 Task: Look for space in Pobé, Benin from 5th July, 2023 to 11th July, 2023 for 2 adults in price range Rs.8000 to Rs.16000. Place can be entire place with 2 bedrooms having 2 beds and 1 bathroom. Property type can be flat. Booking option can be shelf check-in. Required host language is English.
Action: Mouse moved to (697, 121)
Screenshot: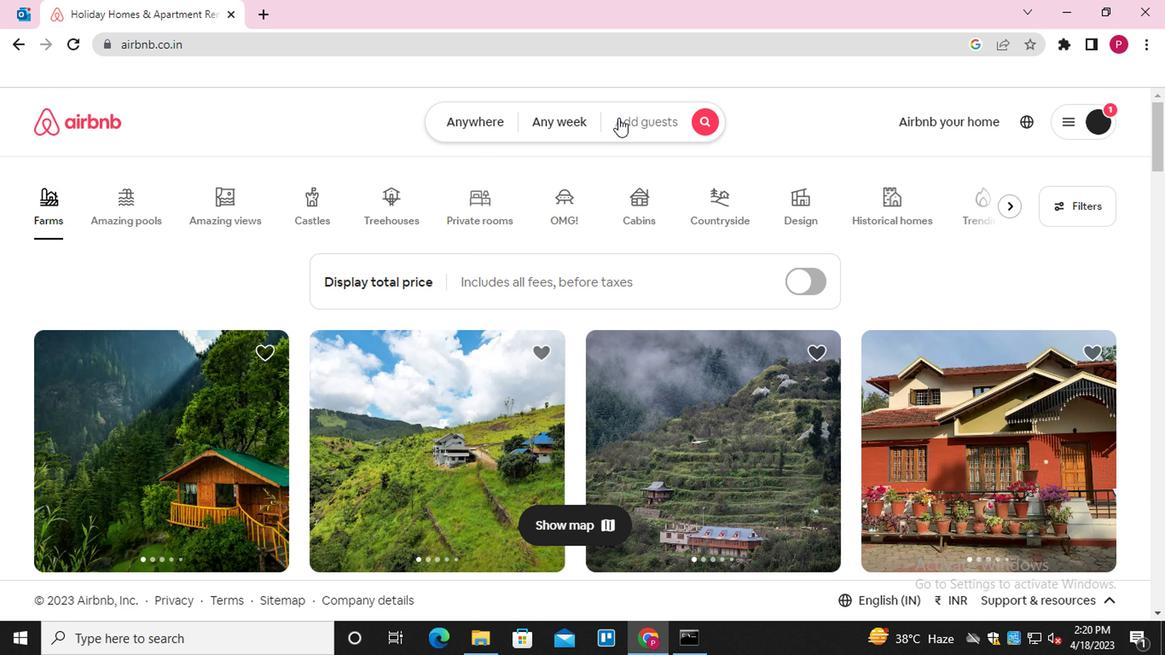 
Action: Mouse pressed left at (697, 121)
Screenshot: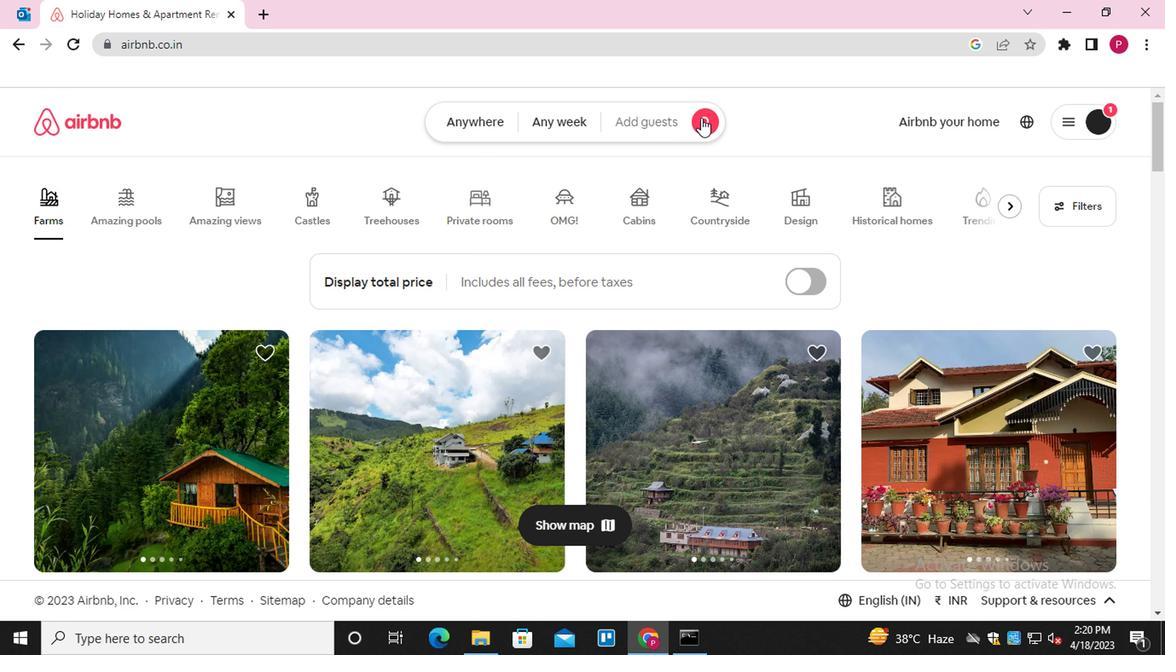 
Action: Mouse moved to (401, 189)
Screenshot: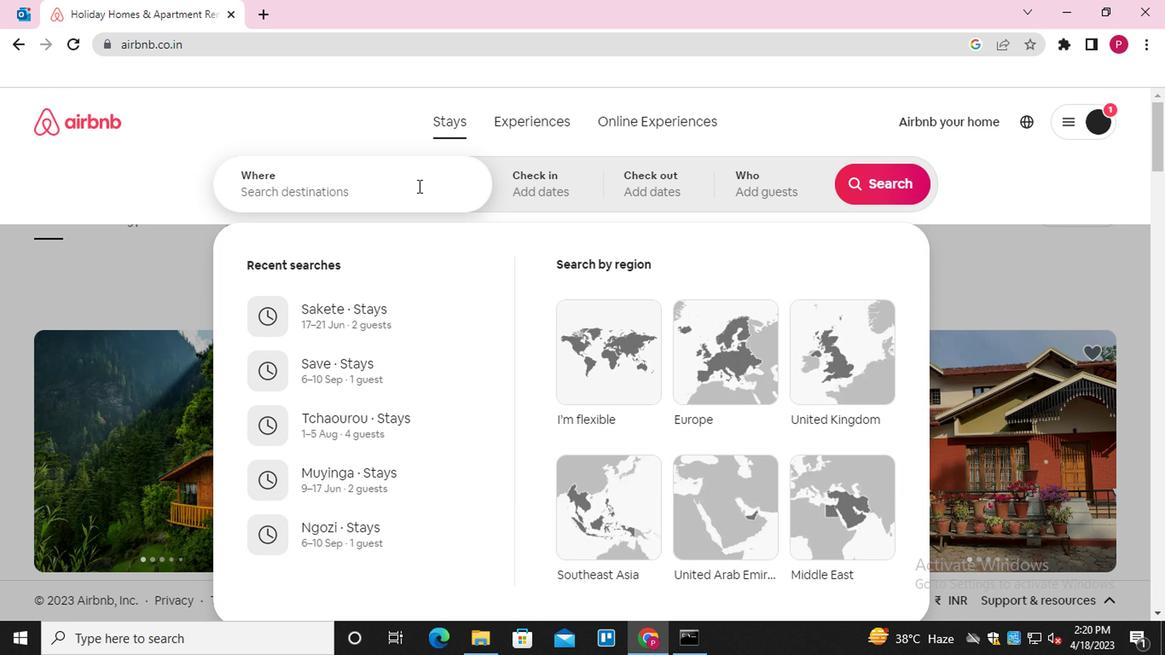 
Action: Mouse pressed left at (401, 189)
Screenshot: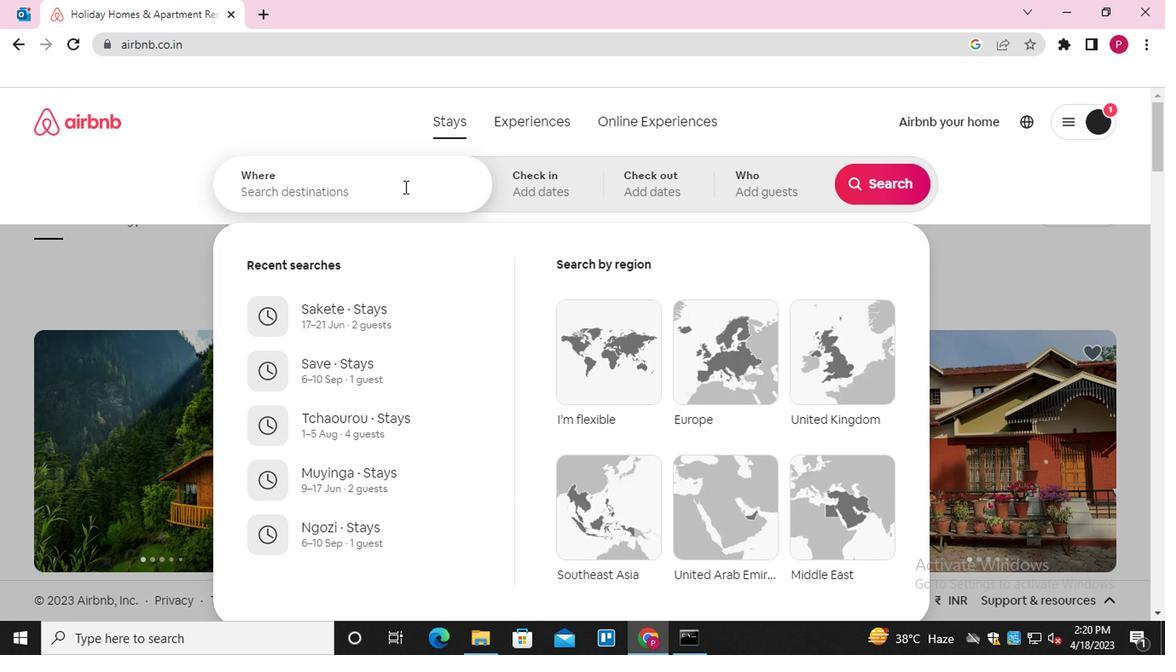 
Action: Mouse moved to (397, 189)
Screenshot: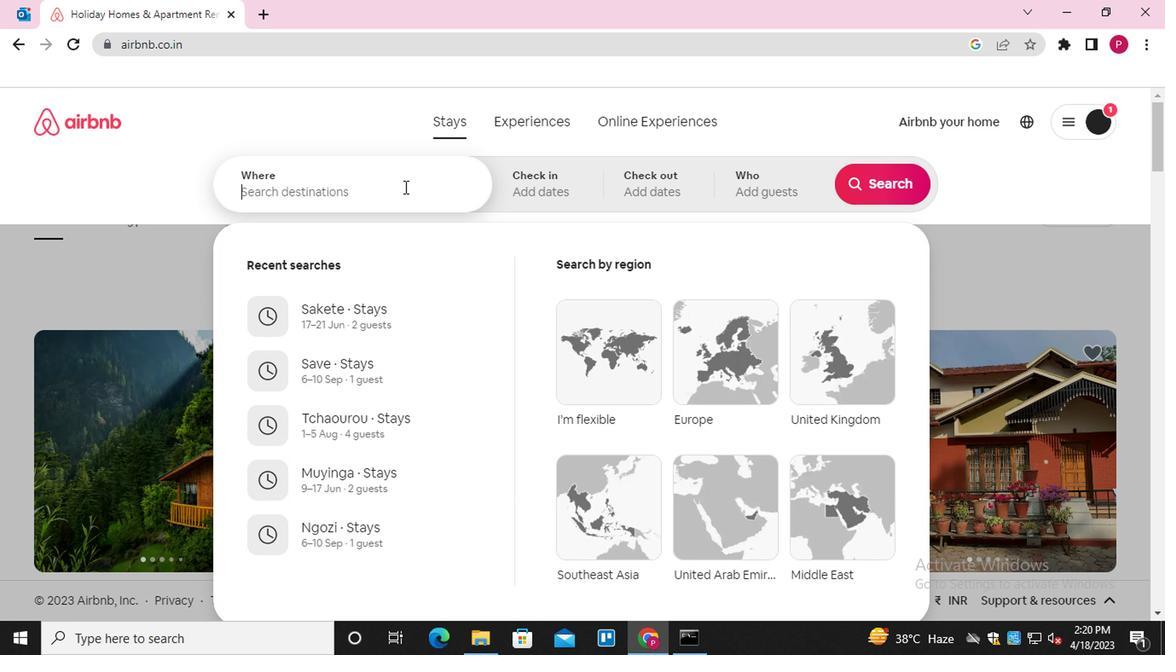 
Action: Key pressed <Key.shift>POBE
Screenshot: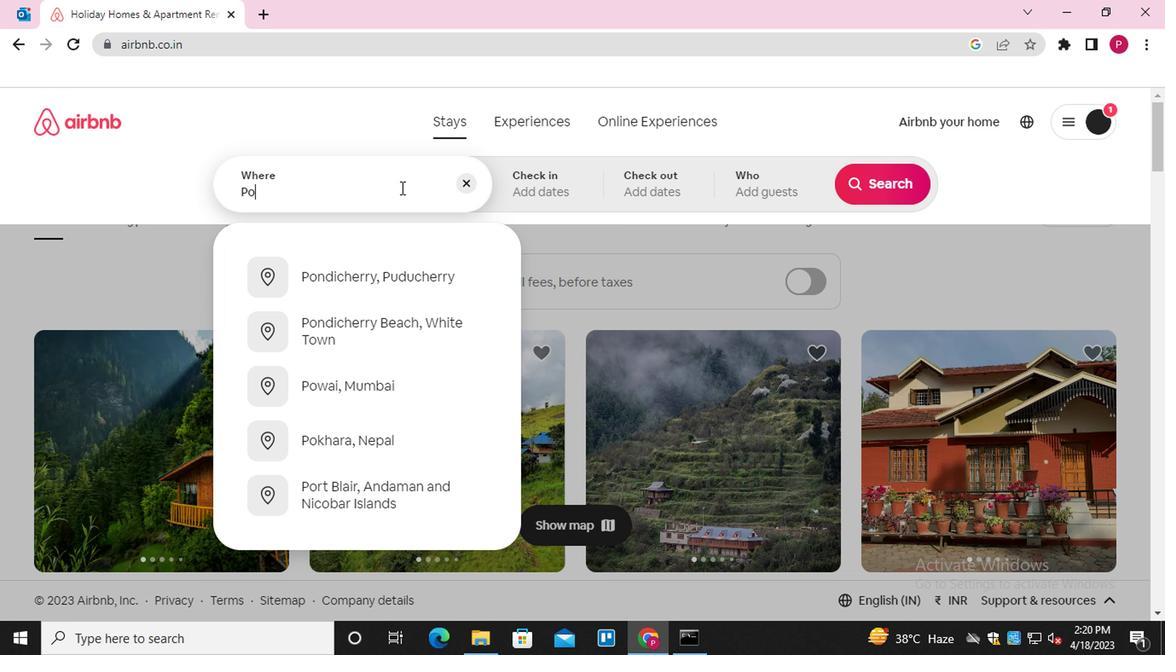 
Action: Mouse moved to (375, 378)
Screenshot: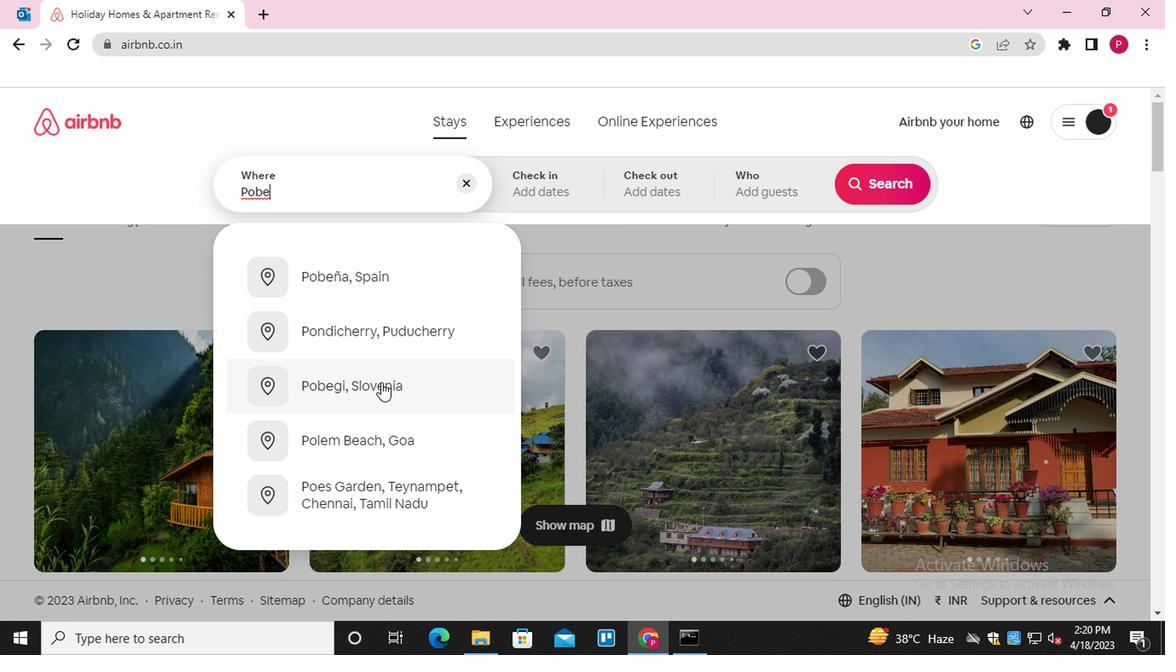 
Action: Key pressed ,<Key.shift>BE
Screenshot: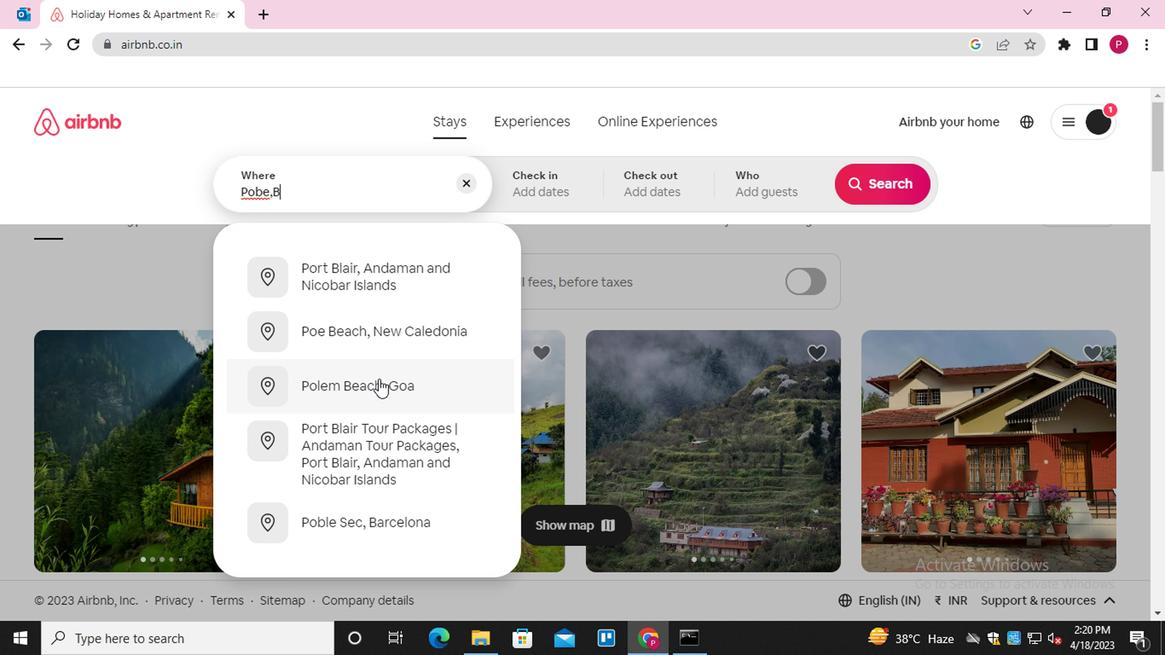 
Action: Mouse moved to (401, 384)
Screenshot: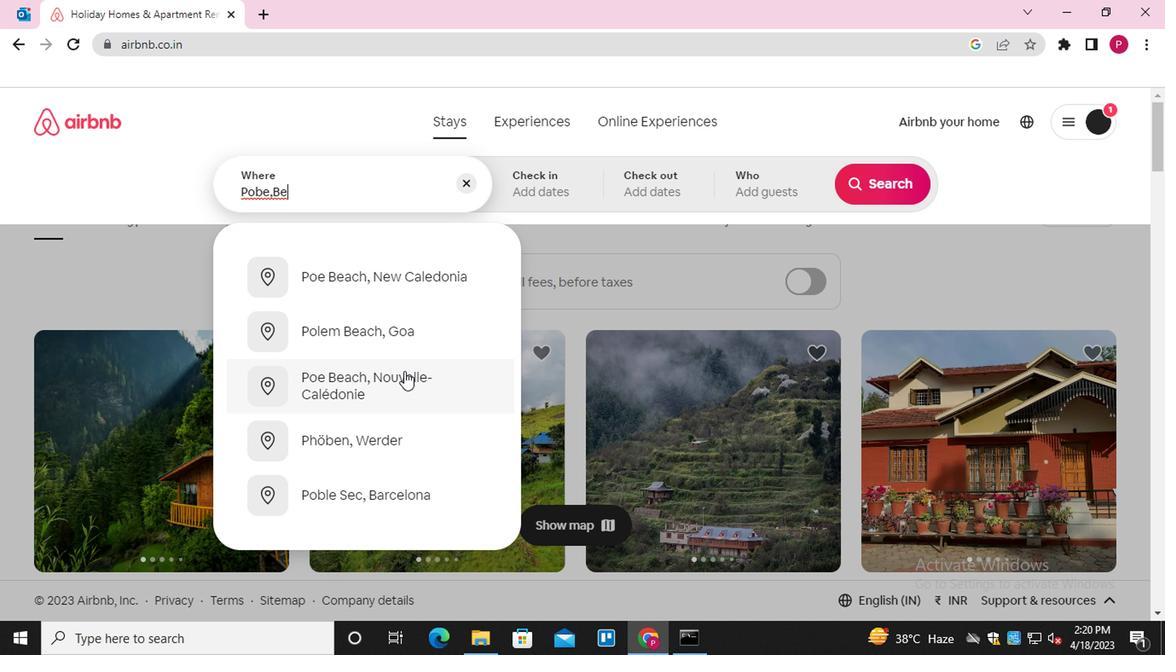 
Action: Key pressed NIN
Screenshot: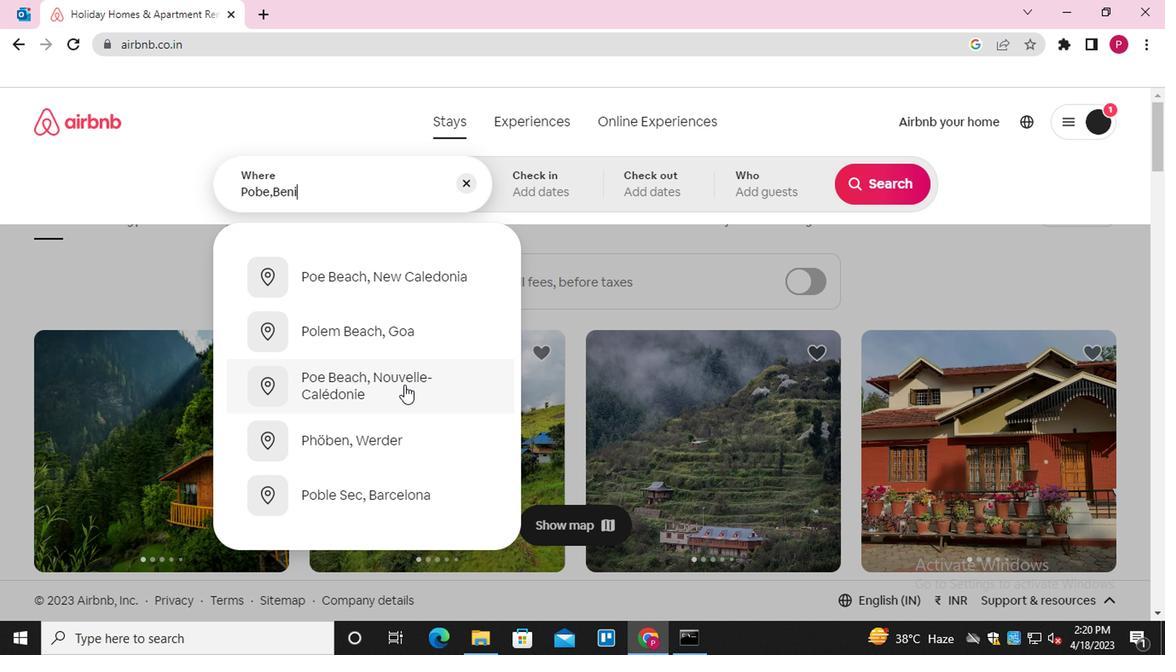 
Action: Mouse moved to (409, 285)
Screenshot: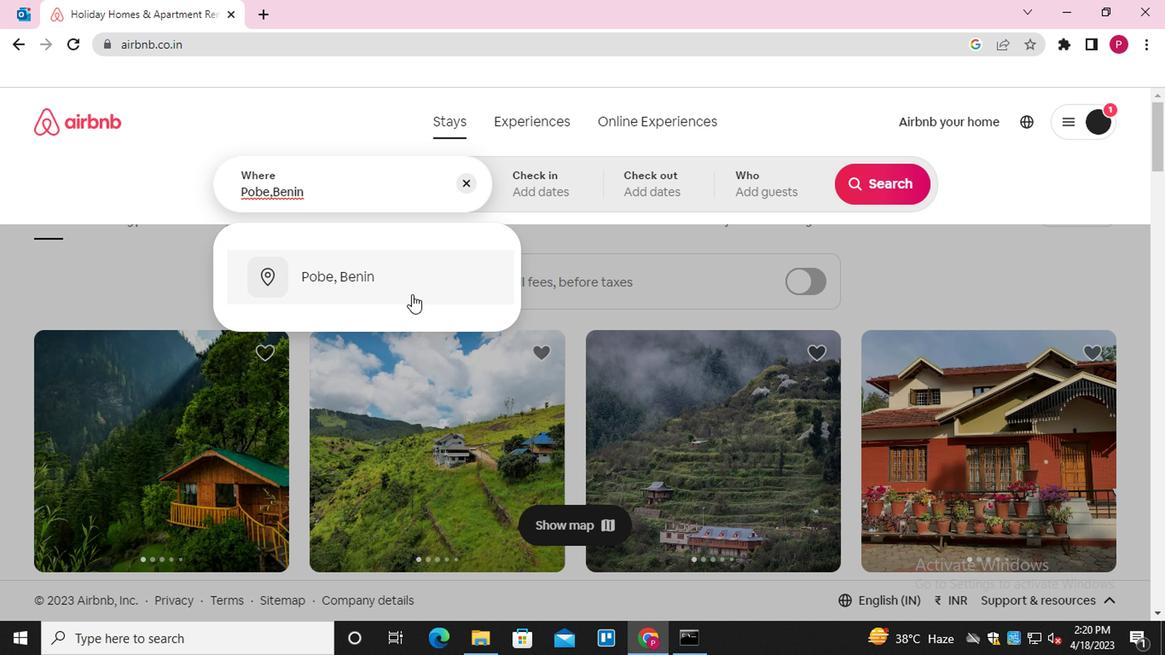 
Action: Mouse pressed left at (409, 285)
Screenshot: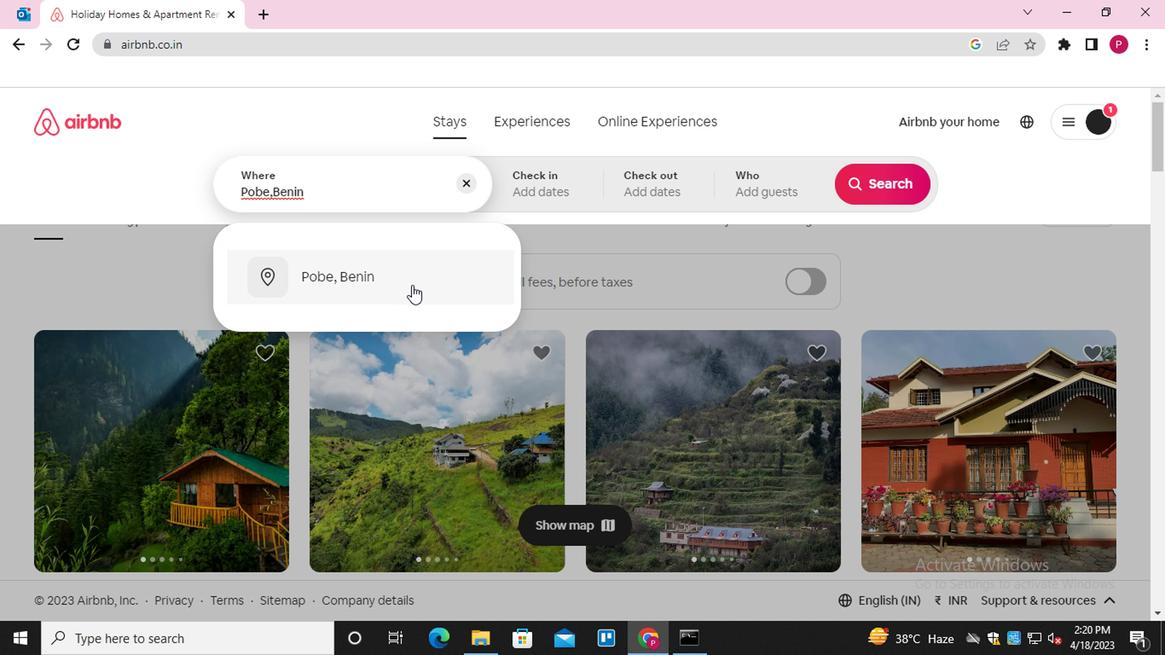 
Action: Mouse moved to (855, 322)
Screenshot: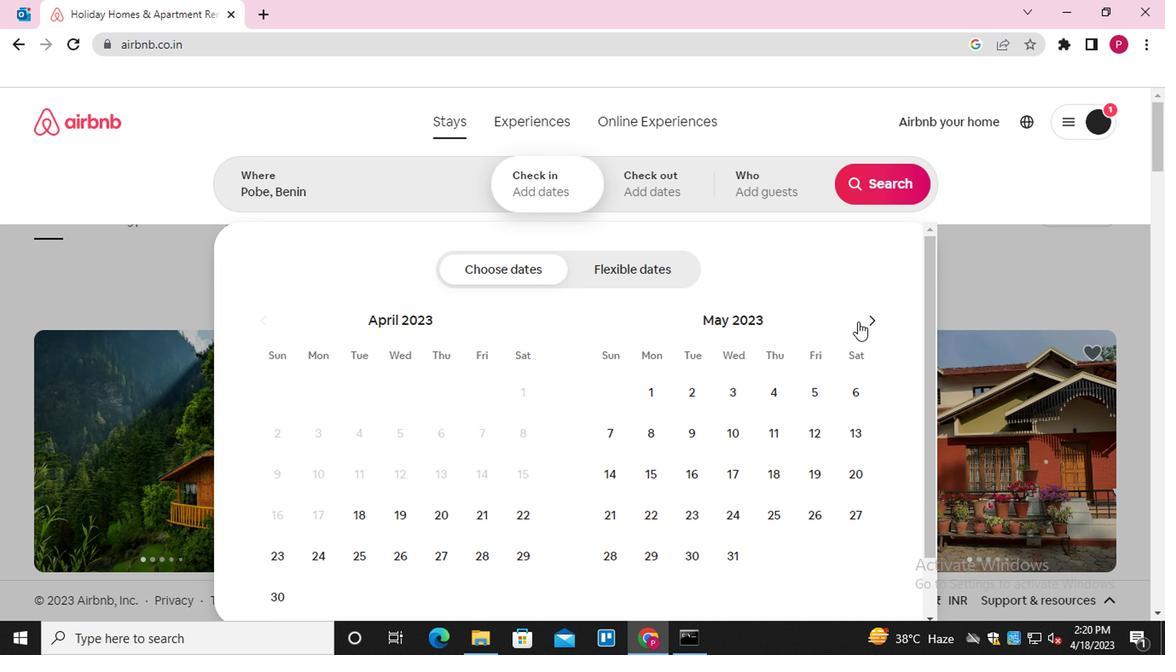 
Action: Mouse pressed left at (855, 322)
Screenshot: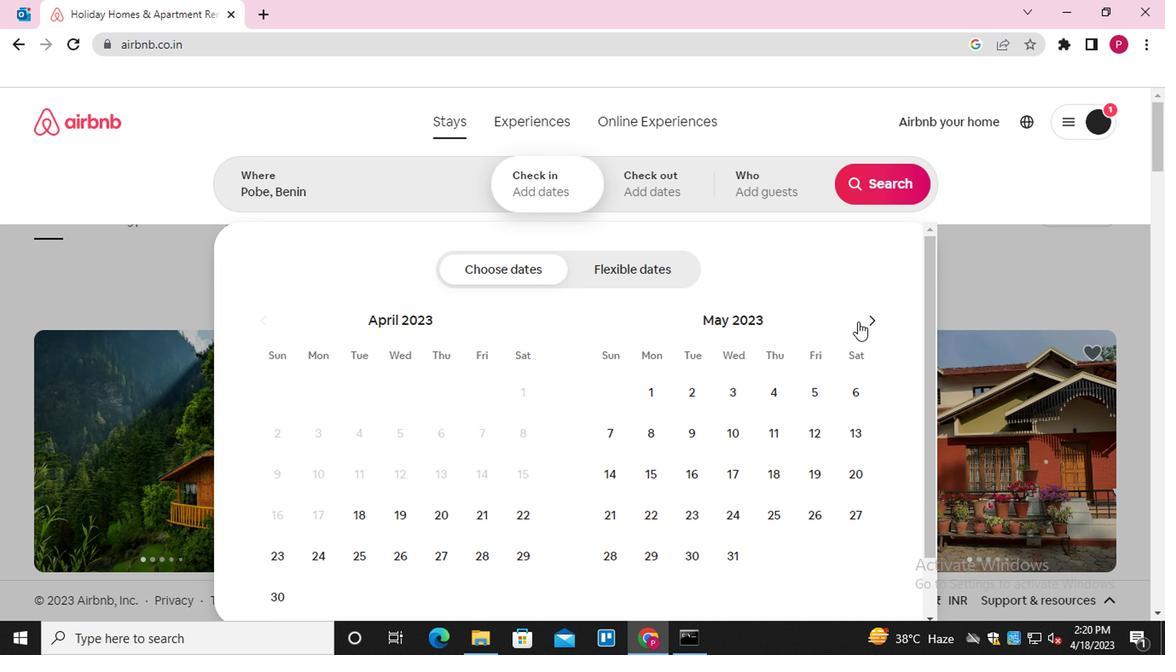 
Action: Mouse moved to (865, 322)
Screenshot: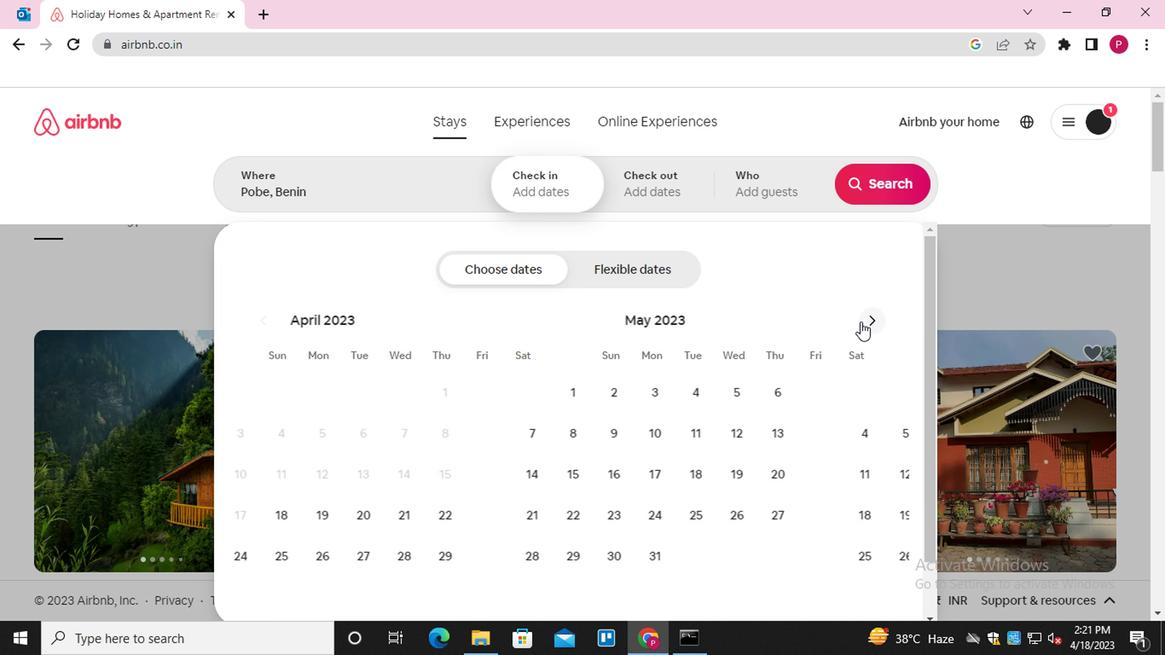 
Action: Mouse pressed left at (865, 322)
Screenshot: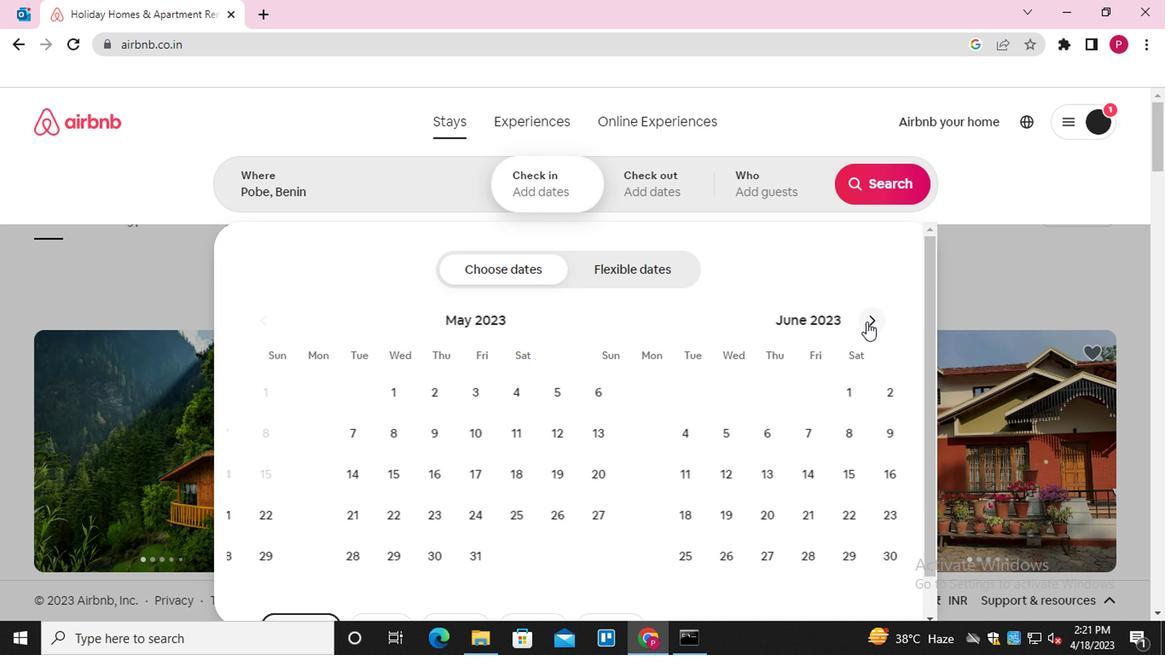 
Action: Mouse moved to (737, 433)
Screenshot: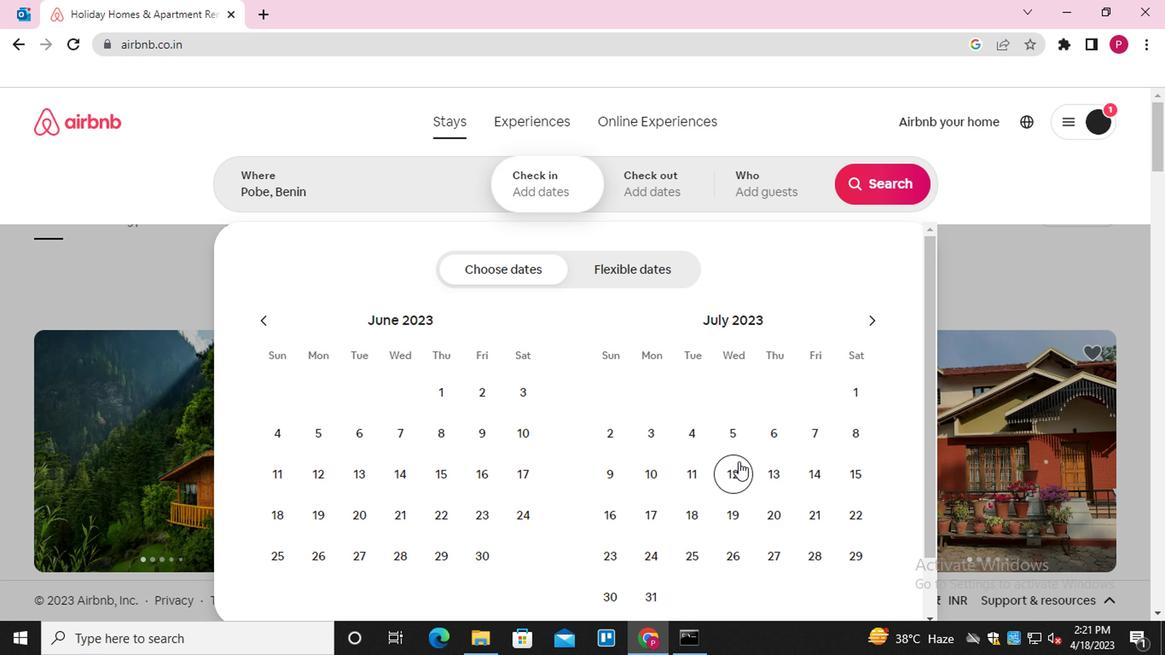 
Action: Mouse pressed left at (737, 433)
Screenshot: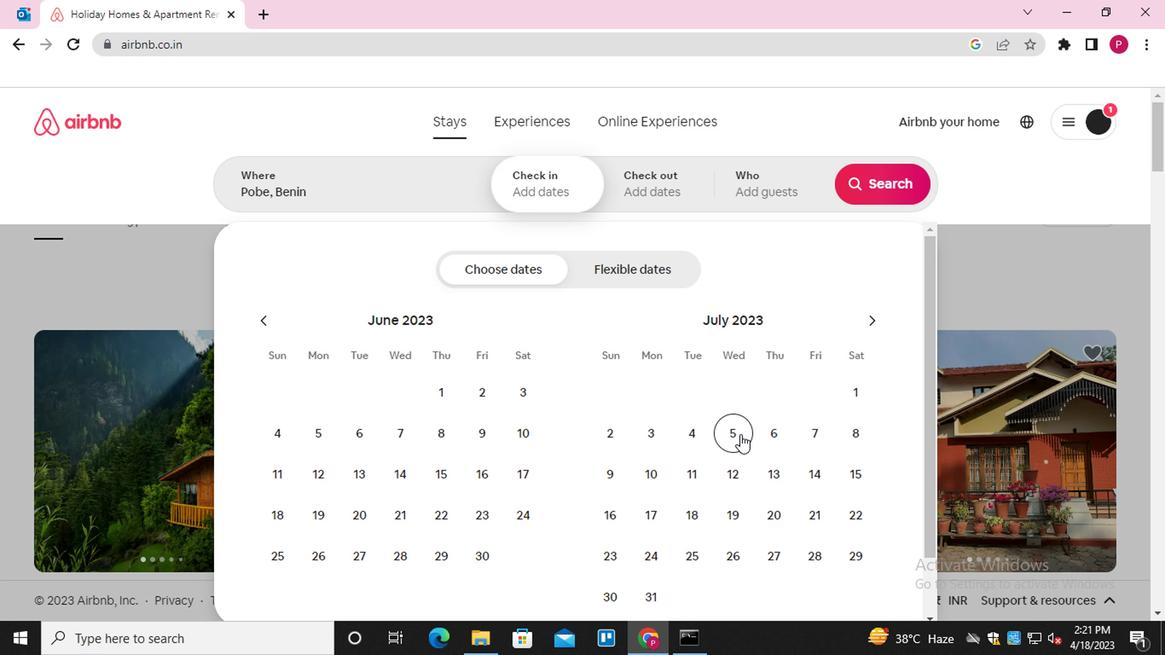 
Action: Mouse moved to (698, 469)
Screenshot: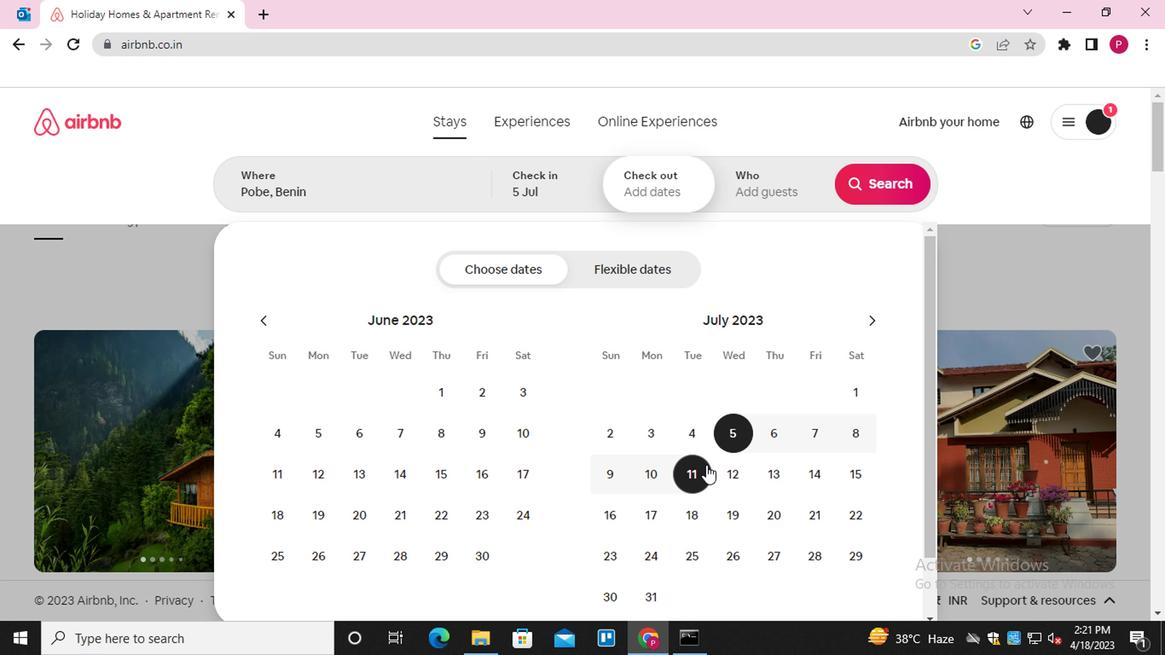 
Action: Mouse pressed left at (698, 469)
Screenshot: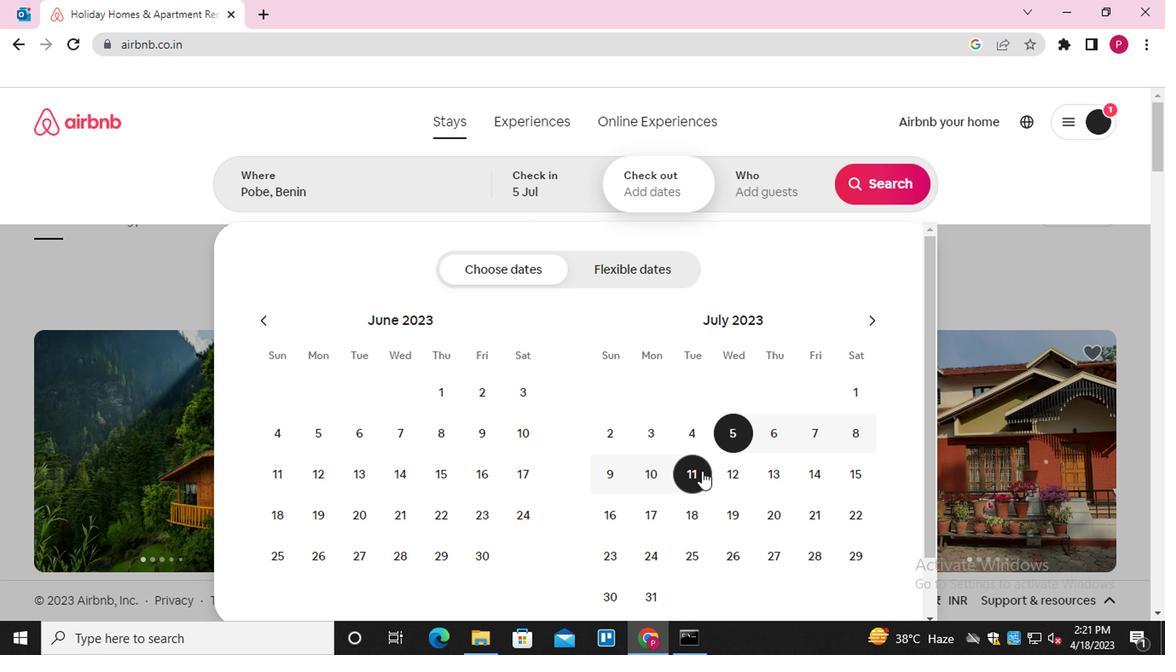 
Action: Mouse moved to (756, 194)
Screenshot: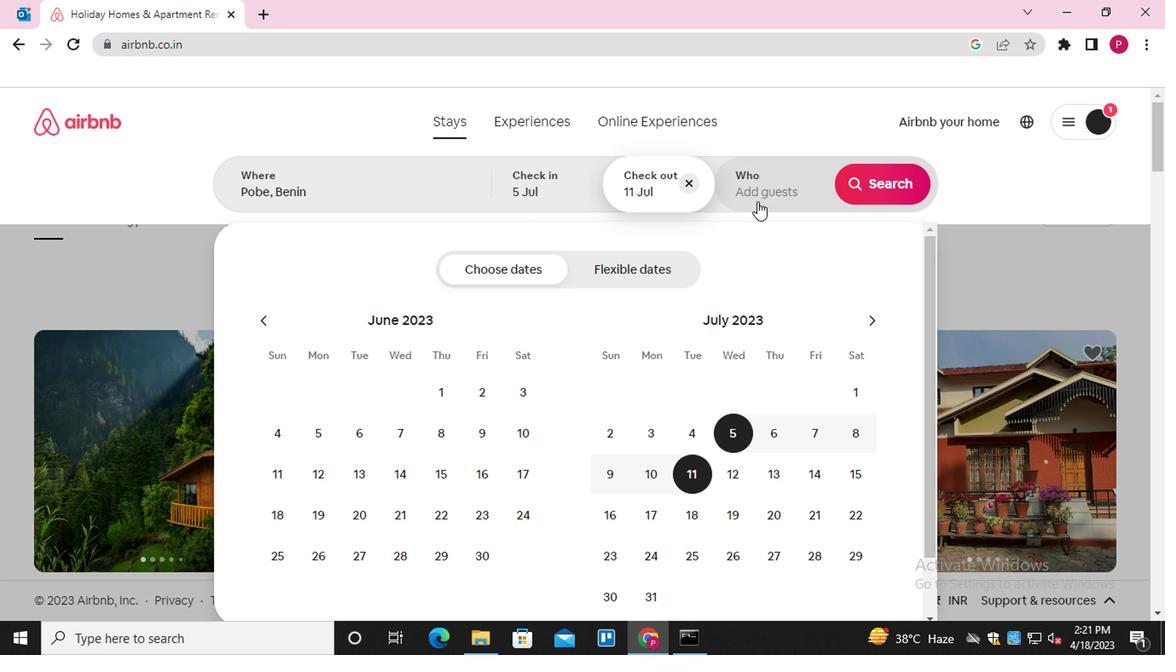 
Action: Mouse pressed left at (756, 194)
Screenshot: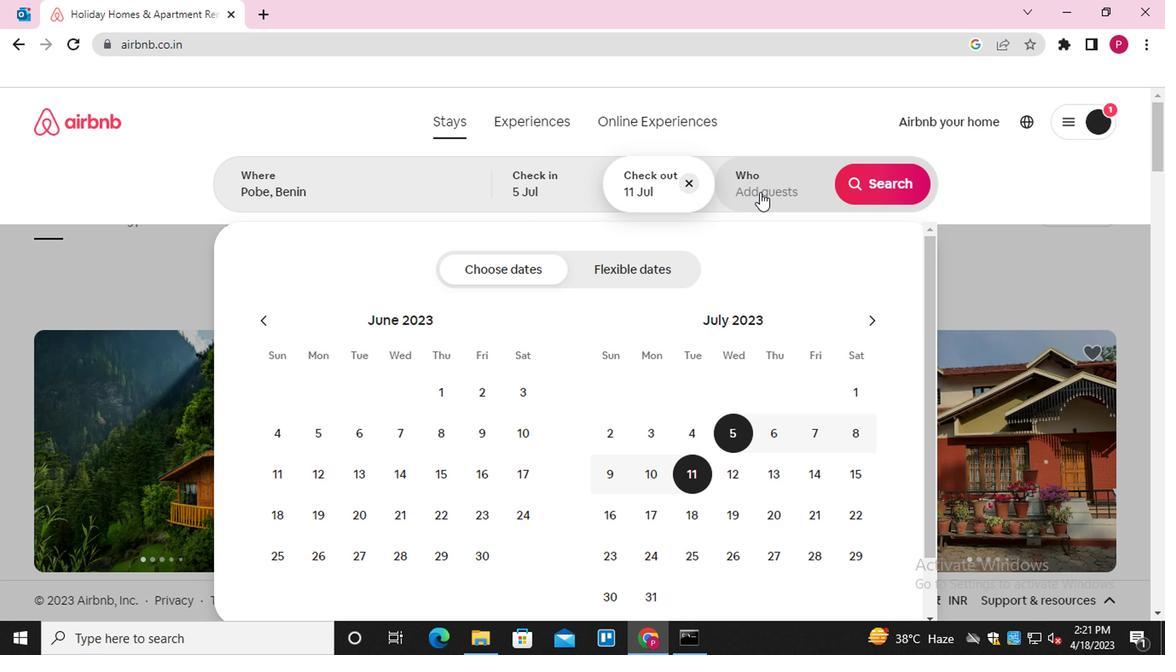 
Action: Mouse moved to (883, 272)
Screenshot: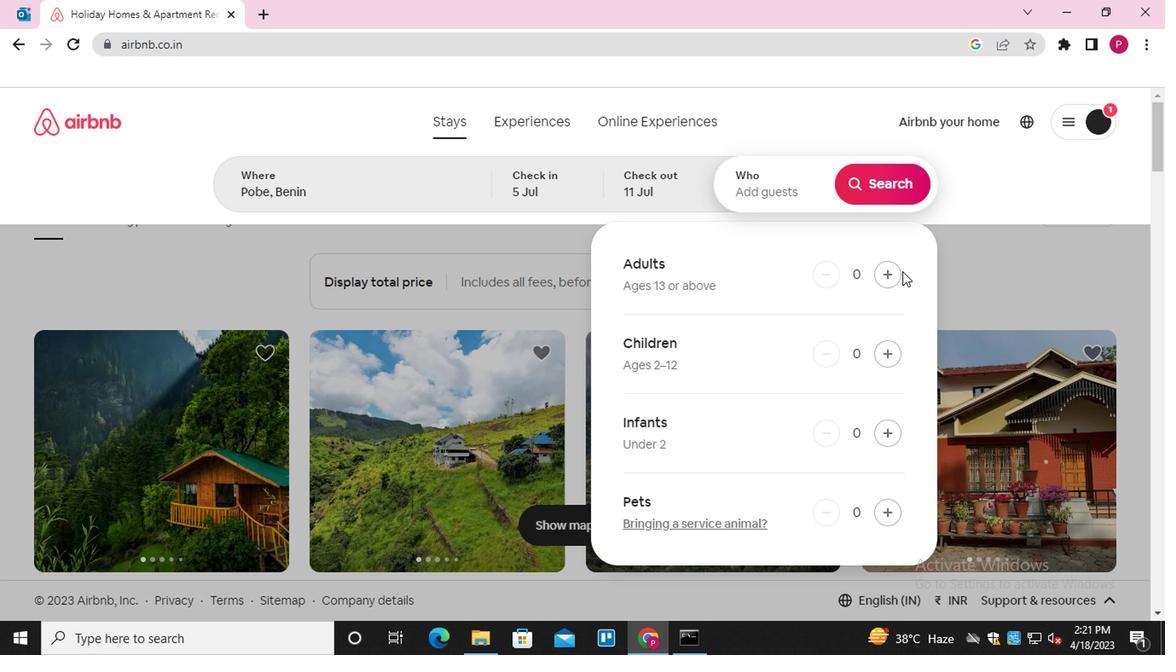 
Action: Mouse pressed left at (883, 272)
Screenshot: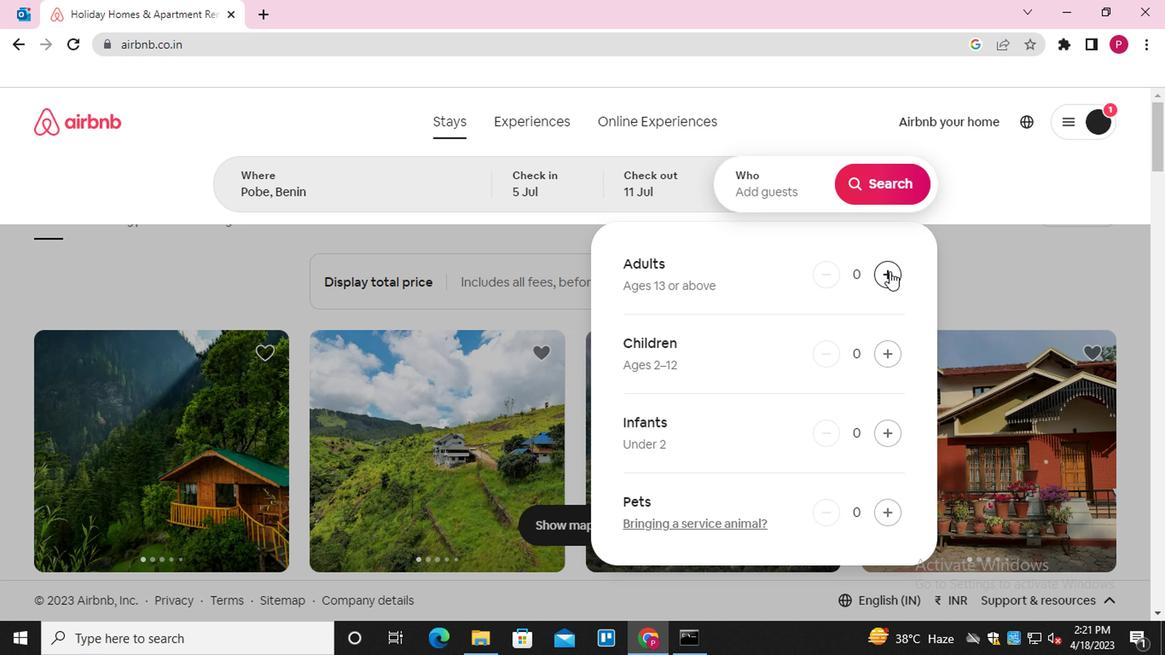 
Action: Mouse pressed left at (883, 272)
Screenshot: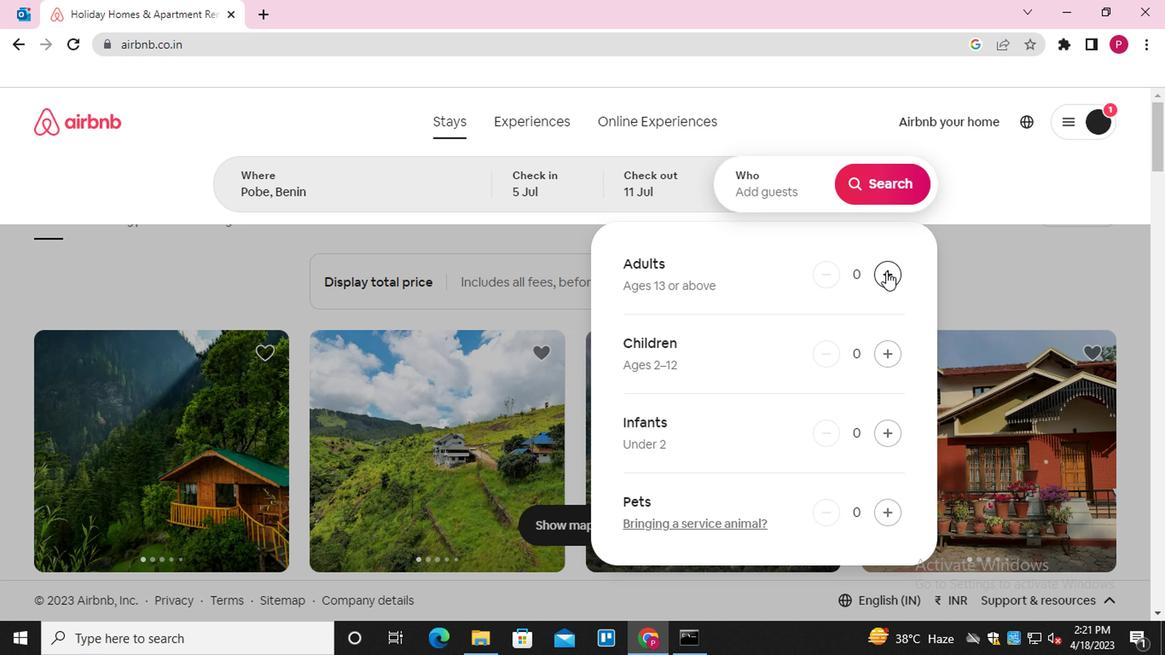 
Action: Mouse moved to (870, 195)
Screenshot: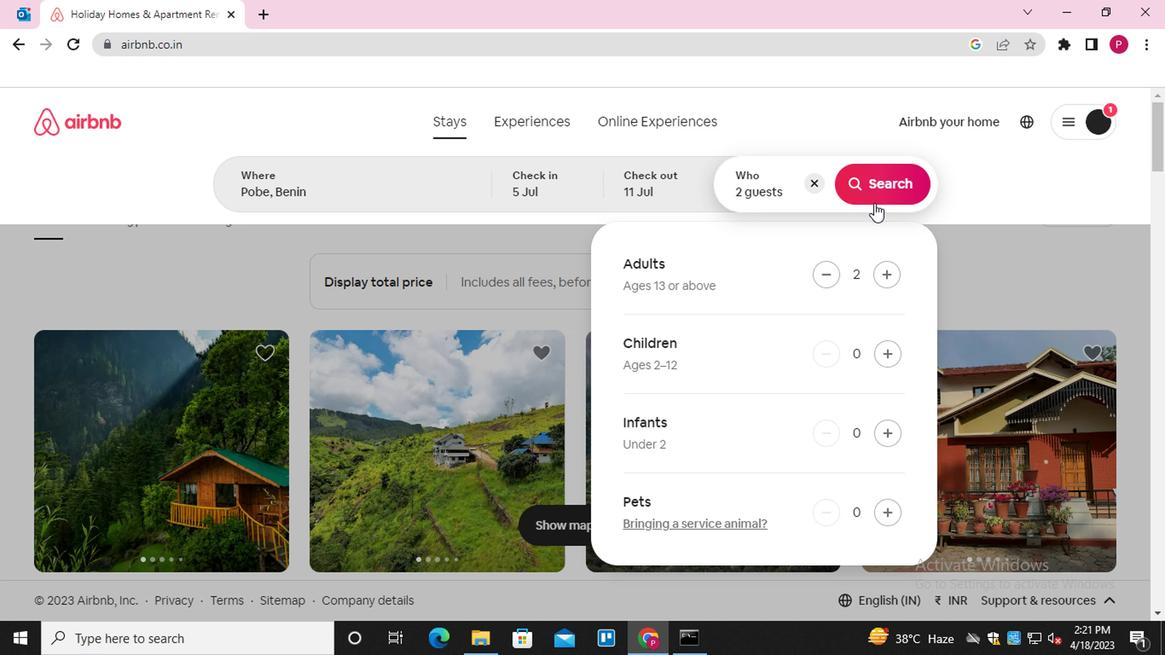 
Action: Mouse pressed left at (870, 195)
Screenshot: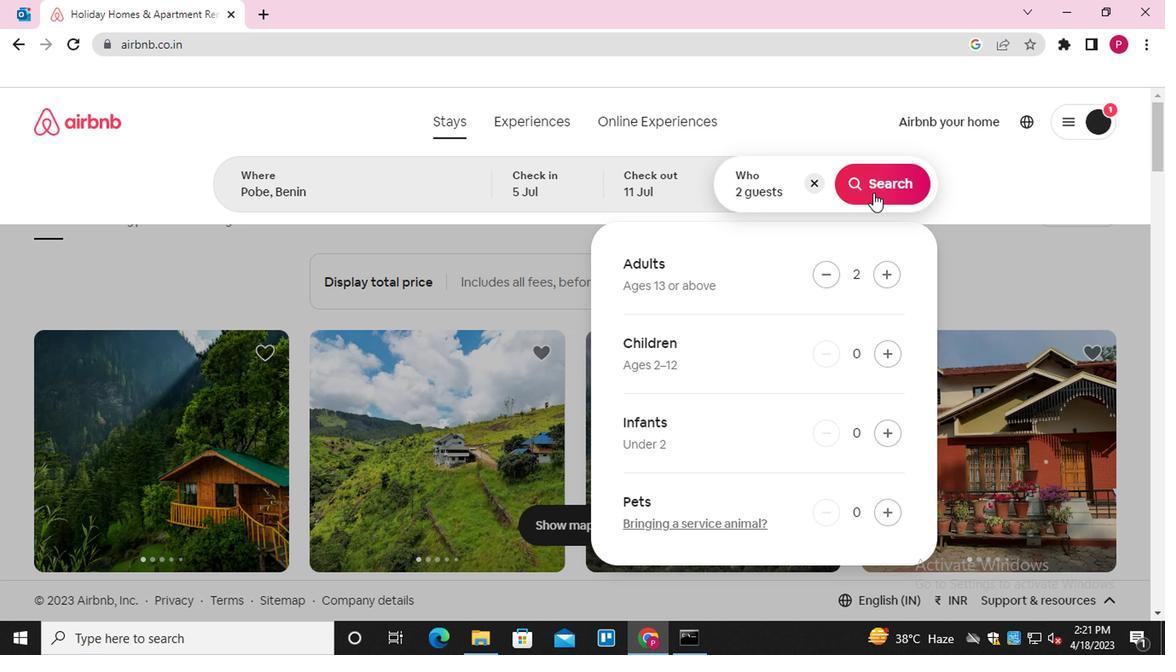 
Action: Mouse moved to (1062, 203)
Screenshot: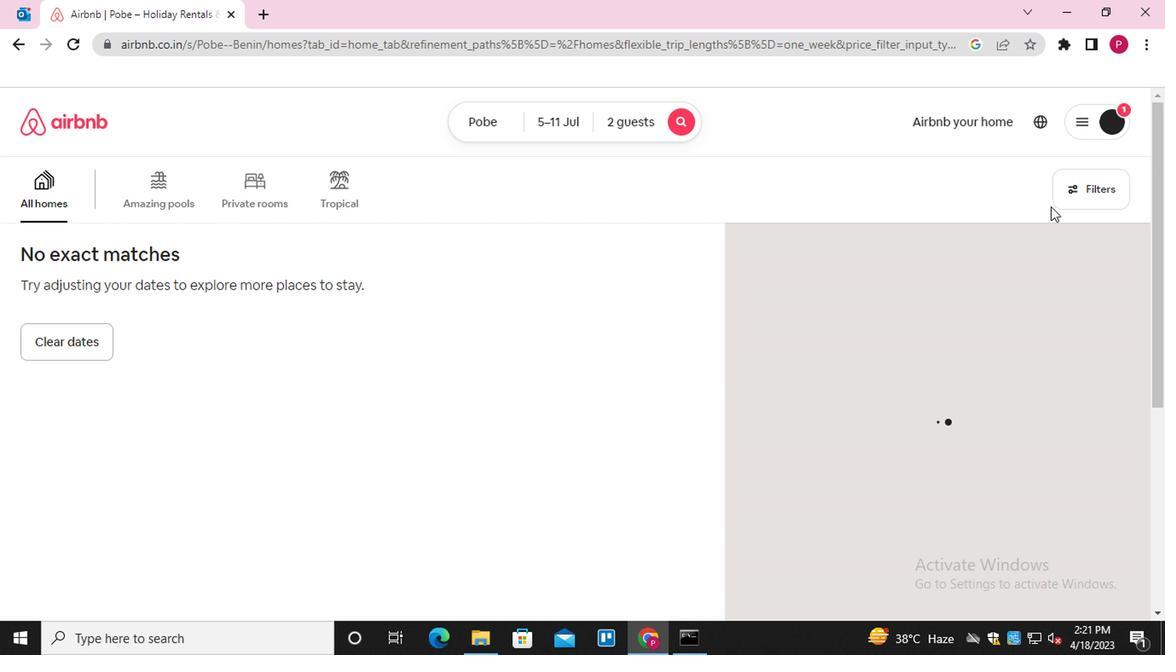 
Action: Mouse pressed left at (1062, 203)
Screenshot: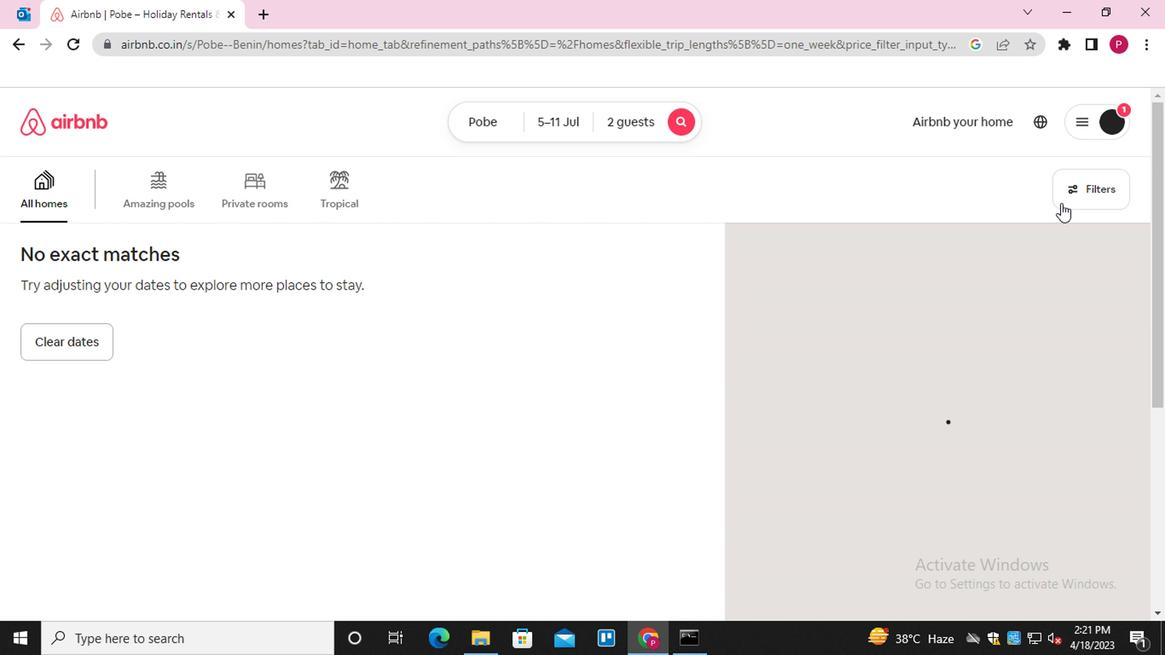 
Action: Mouse moved to (437, 288)
Screenshot: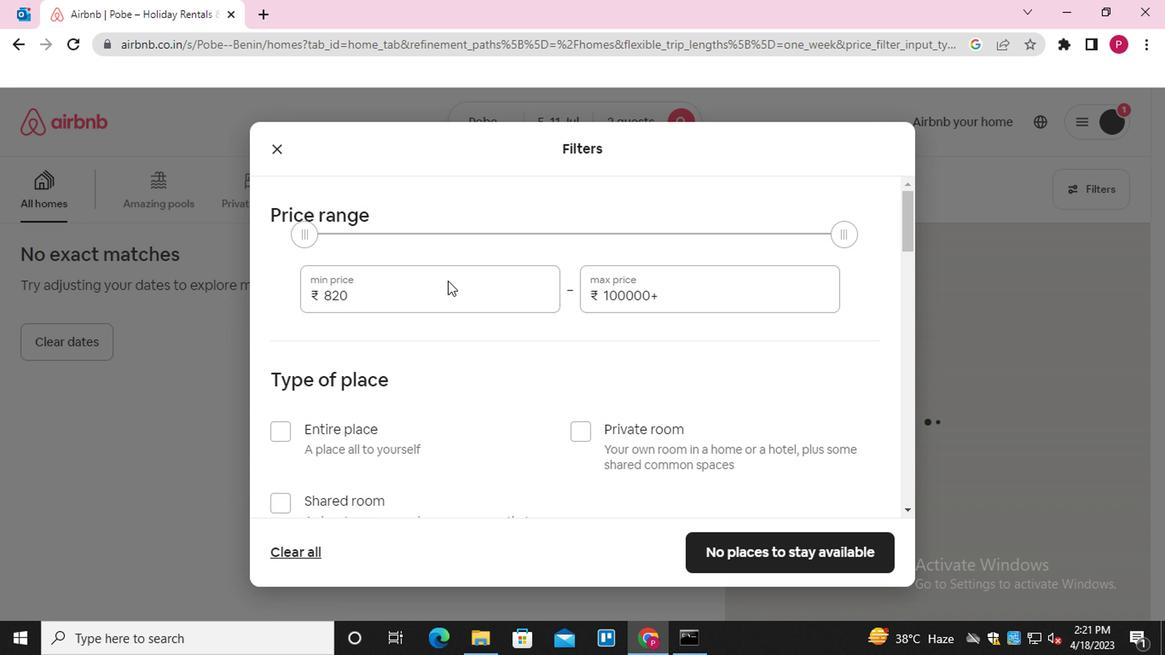 
Action: Mouse pressed left at (437, 288)
Screenshot: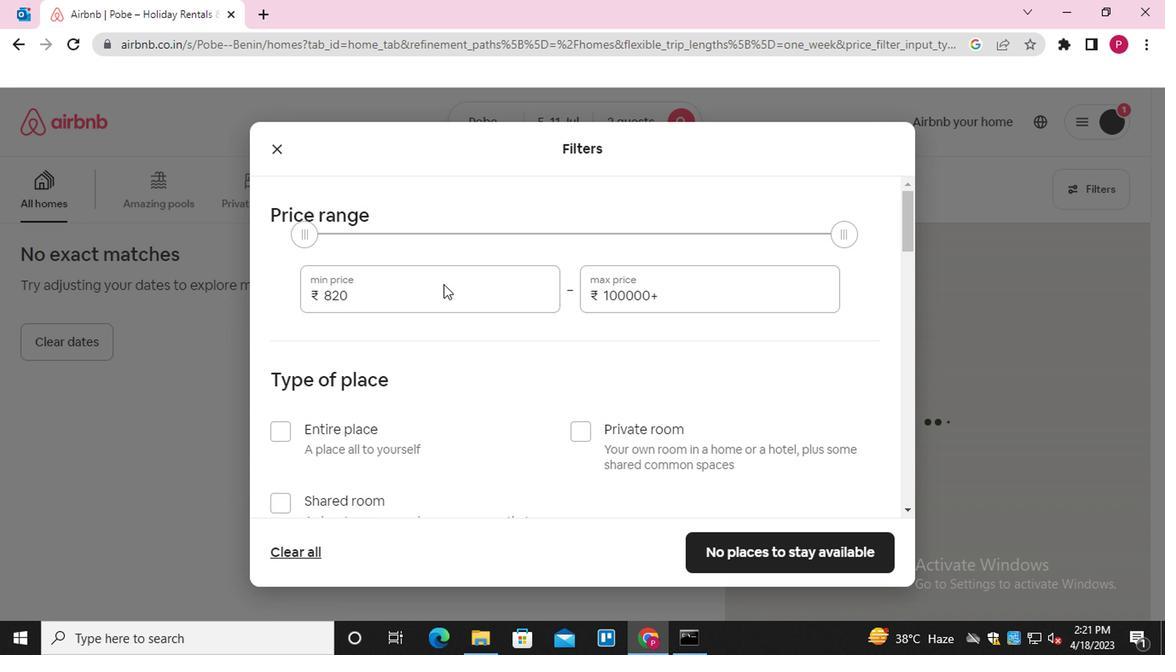 
Action: Mouse pressed left at (437, 288)
Screenshot: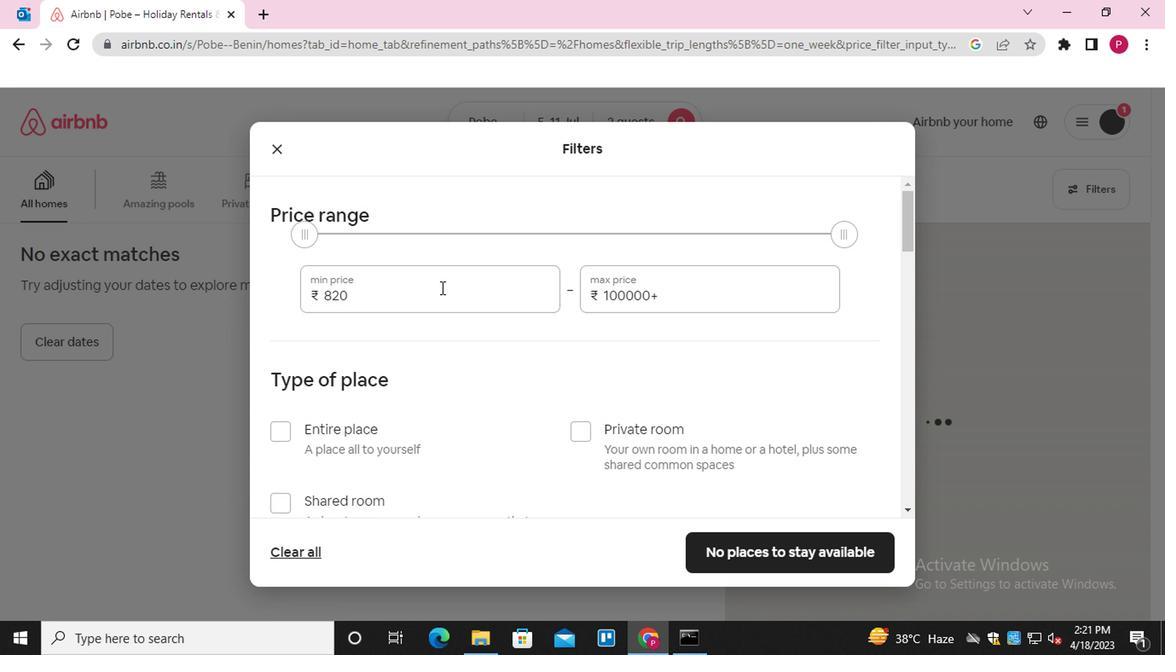 
Action: Key pressed 8000<Key.tab>1600<Key.backspace><Key.backspace><Key.backspace><Key.backspace><Key.backspace><Key.backspace><Key.backspace><Key.backspace><Key.backspace><Key.backspace>16000
Screenshot: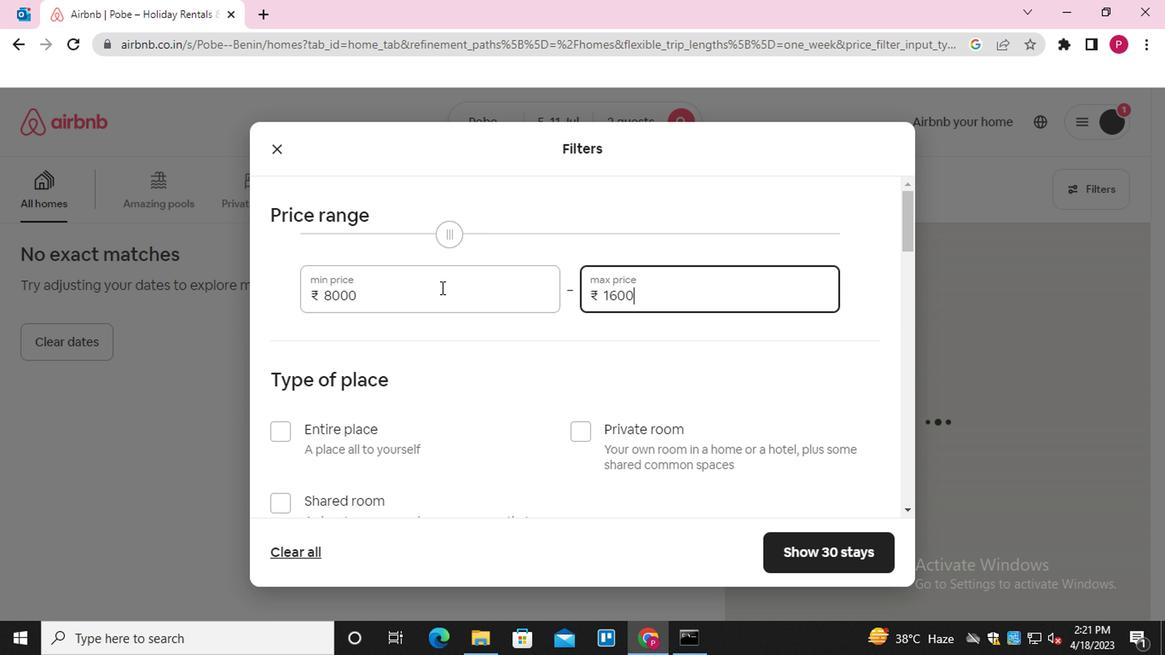 
Action: Mouse moved to (275, 429)
Screenshot: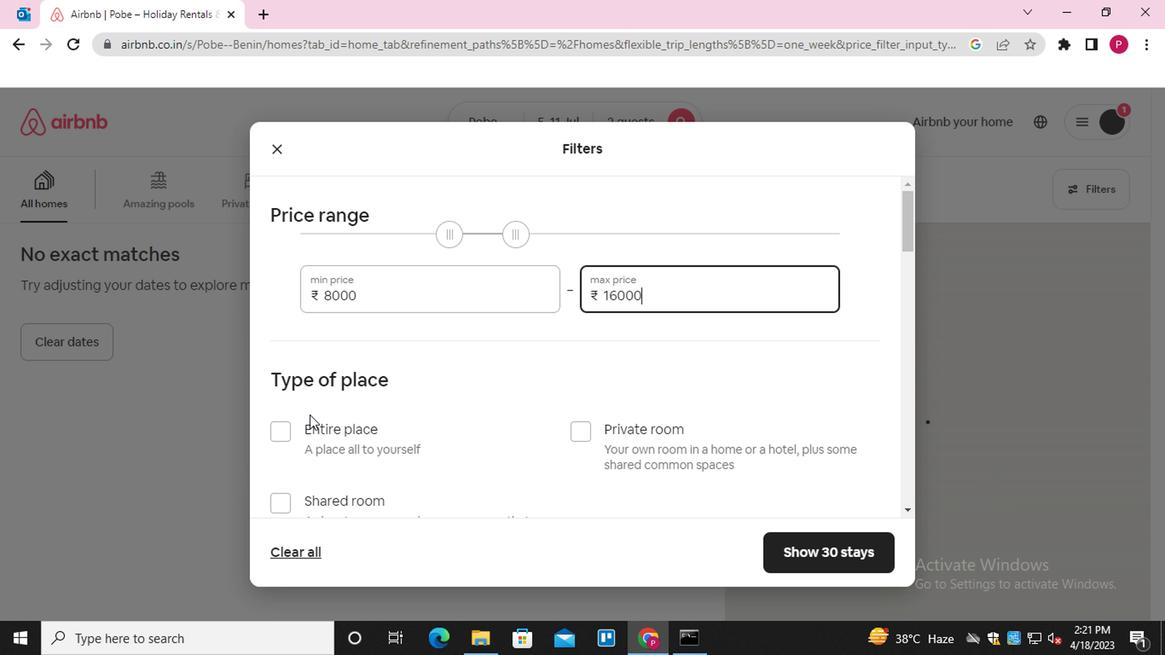 
Action: Mouse pressed left at (275, 429)
Screenshot: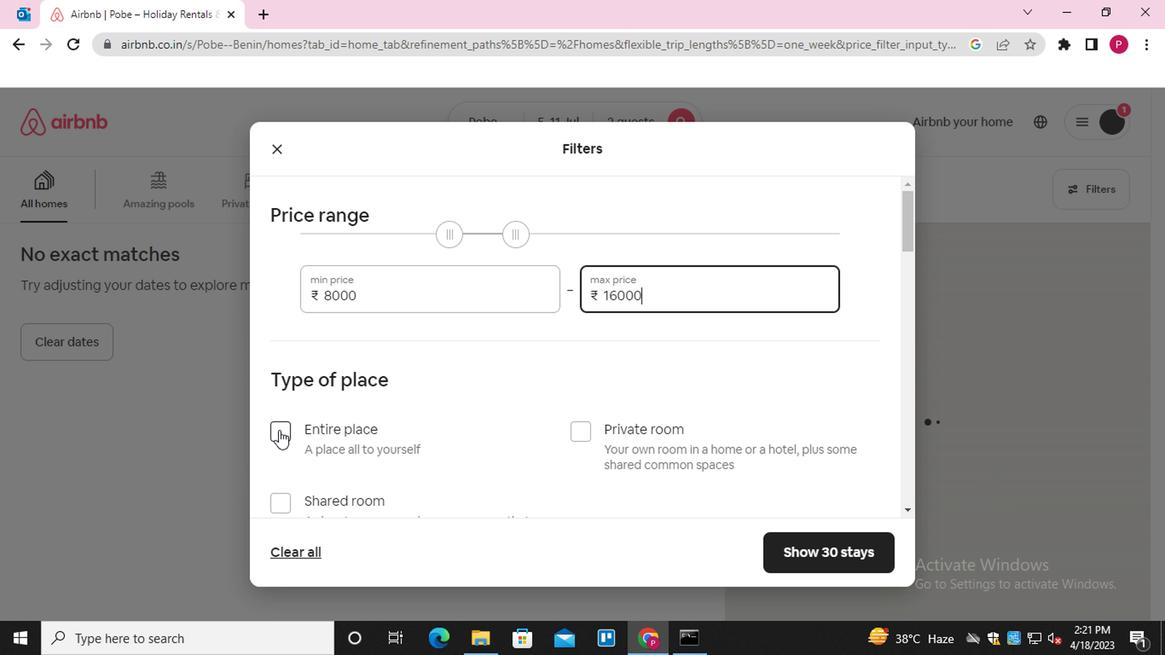 
Action: Mouse moved to (460, 418)
Screenshot: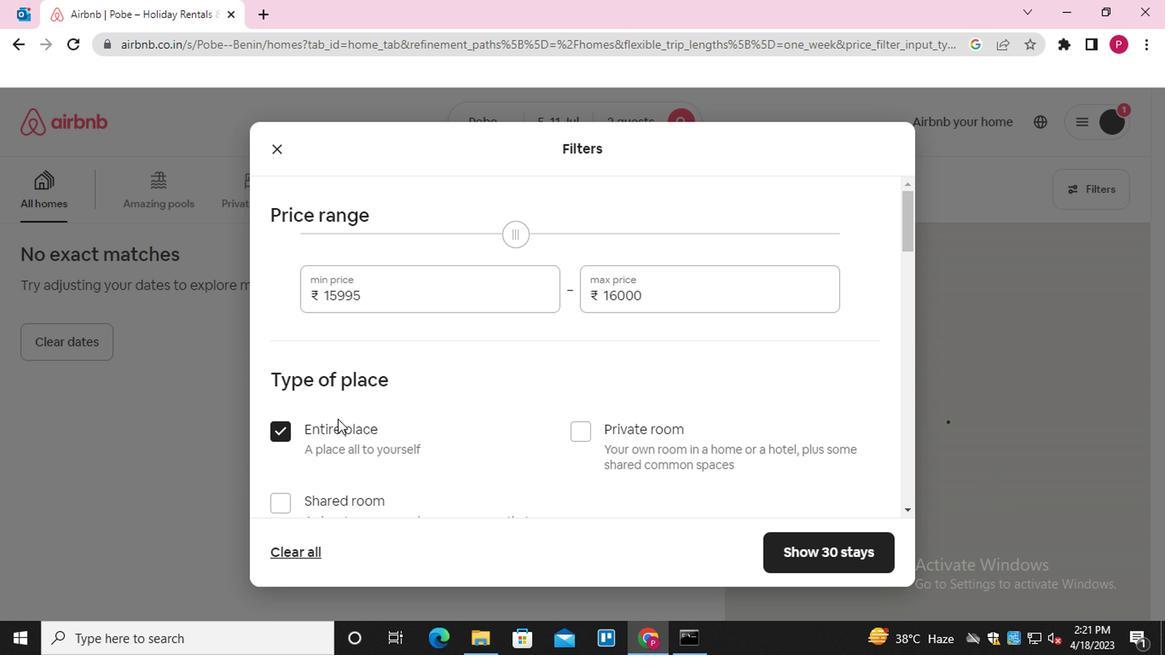 
Action: Mouse scrolled (460, 417) with delta (0, 0)
Screenshot: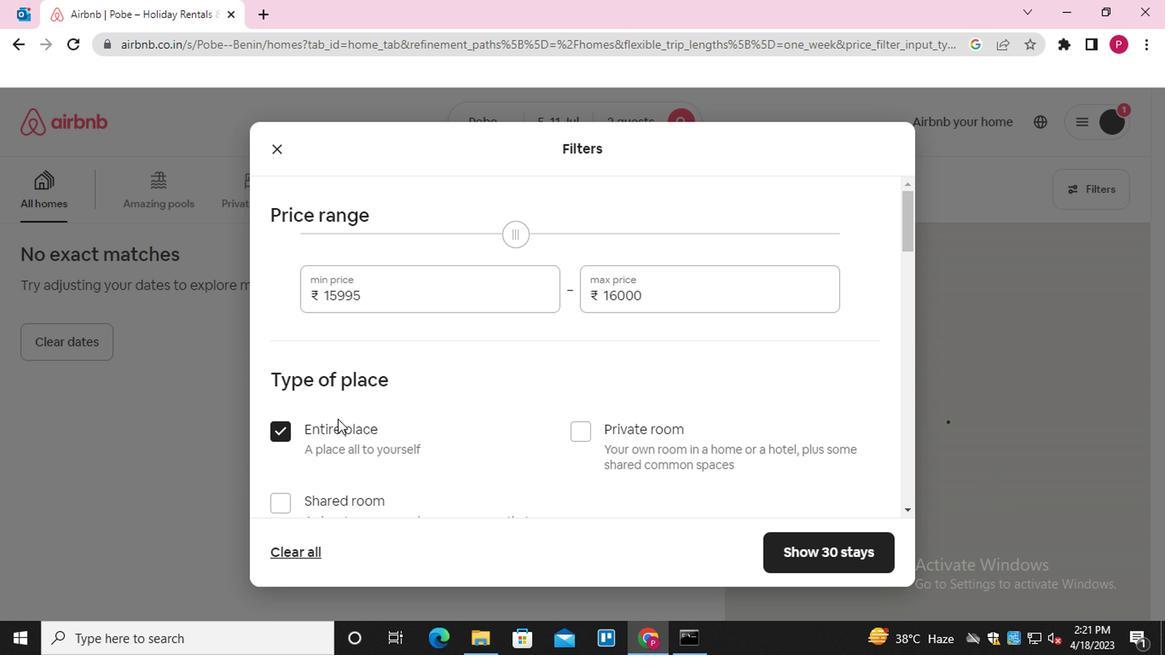 
Action: Mouse moved to (498, 415)
Screenshot: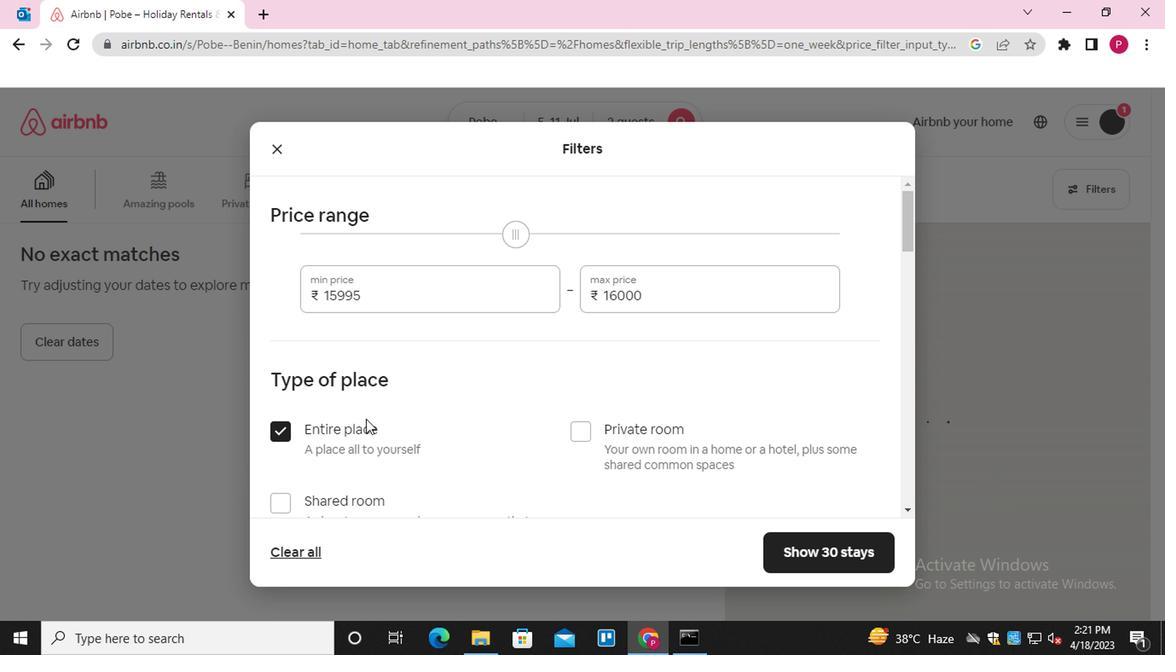 
Action: Mouse scrolled (498, 415) with delta (0, 0)
Screenshot: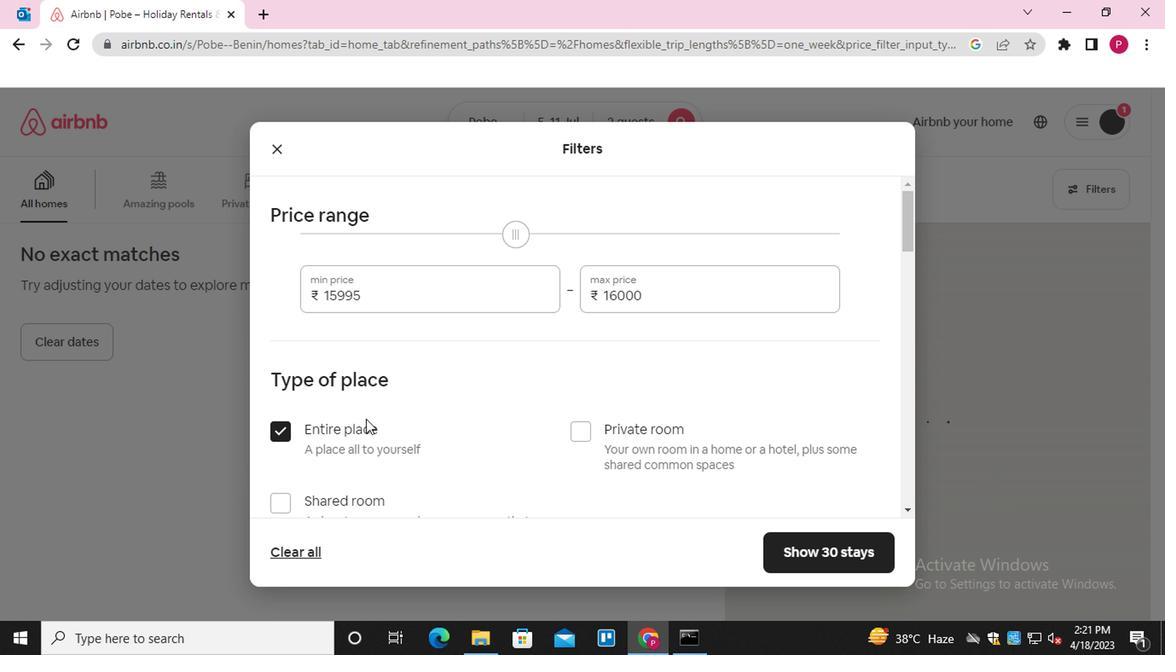 
Action: Mouse moved to (588, 364)
Screenshot: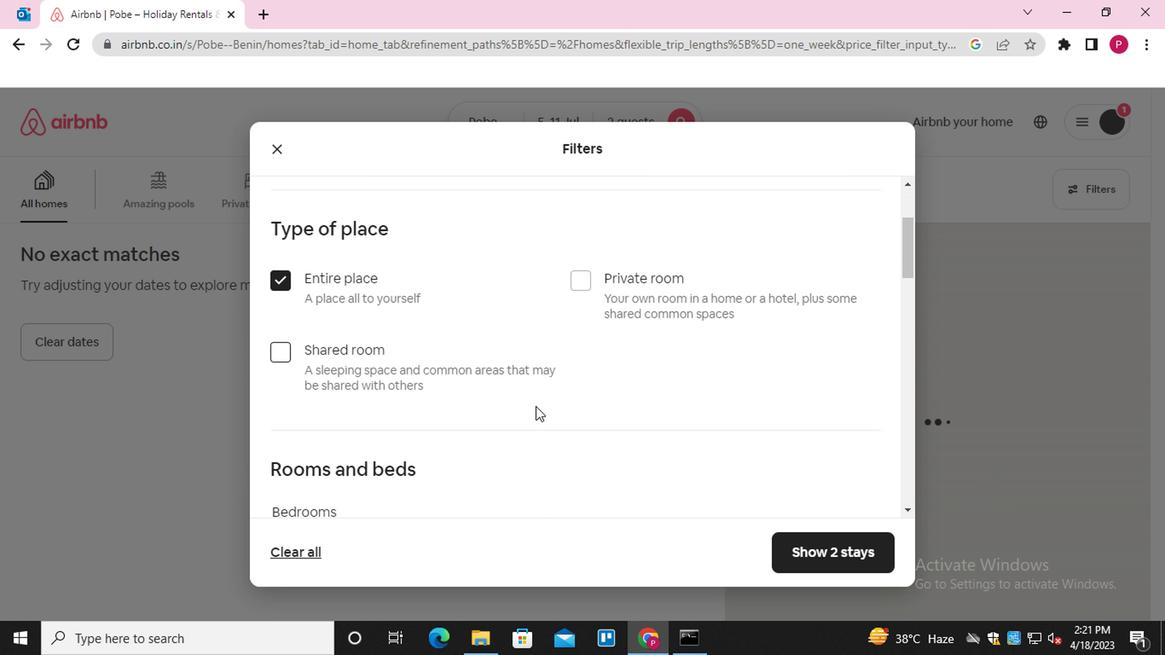
Action: Mouse scrolled (588, 363) with delta (0, 0)
Screenshot: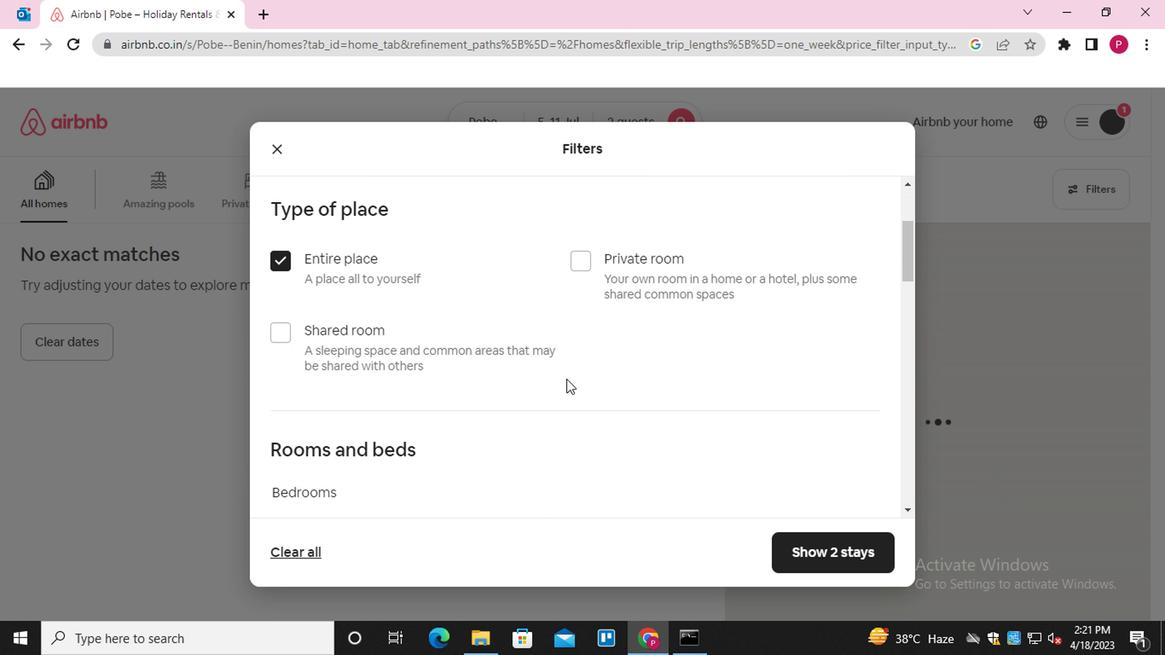 
Action: Mouse scrolled (588, 363) with delta (0, 0)
Screenshot: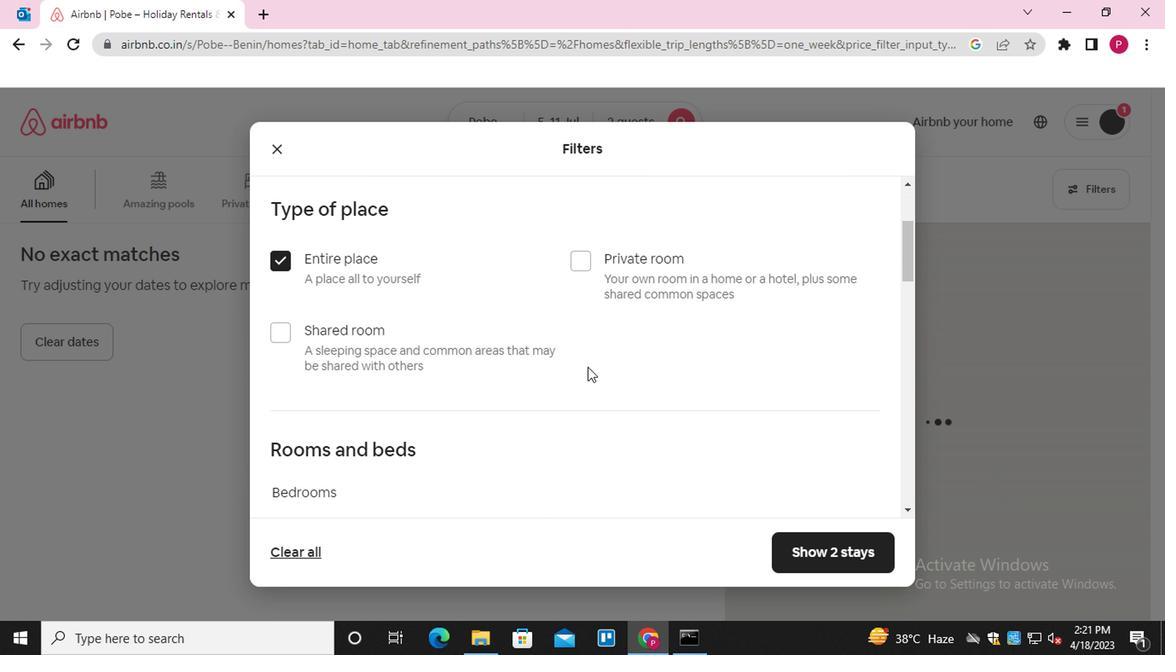 
Action: Mouse moved to (572, 364)
Screenshot: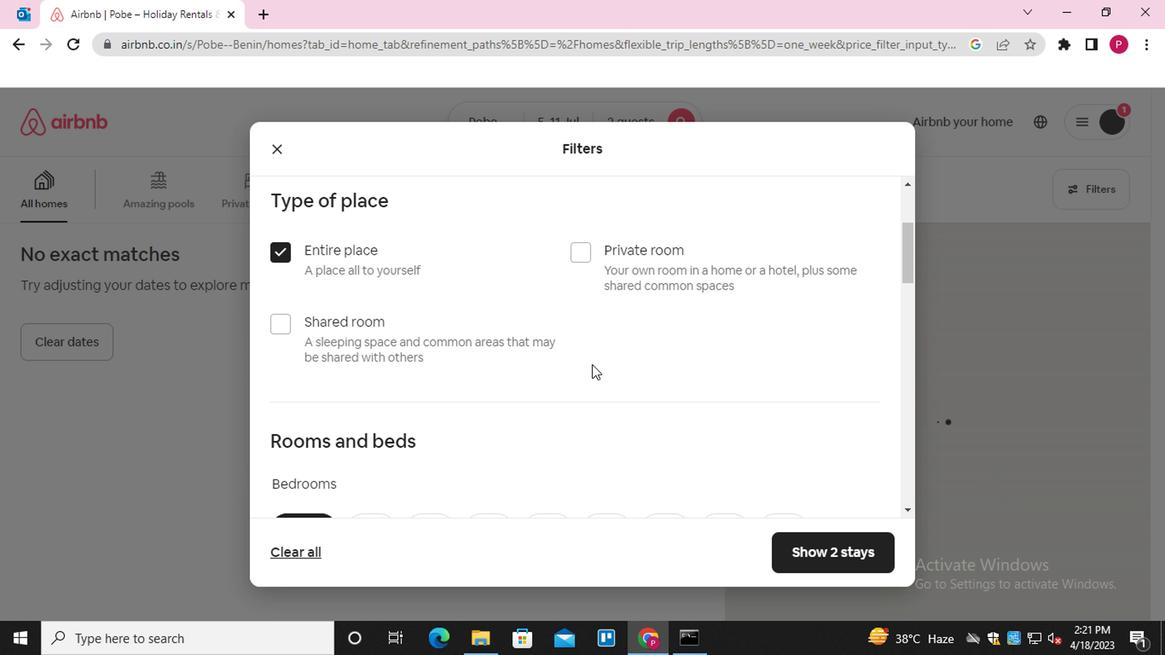 
Action: Mouse scrolled (572, 363) with delta (0, 0)
Screenshot: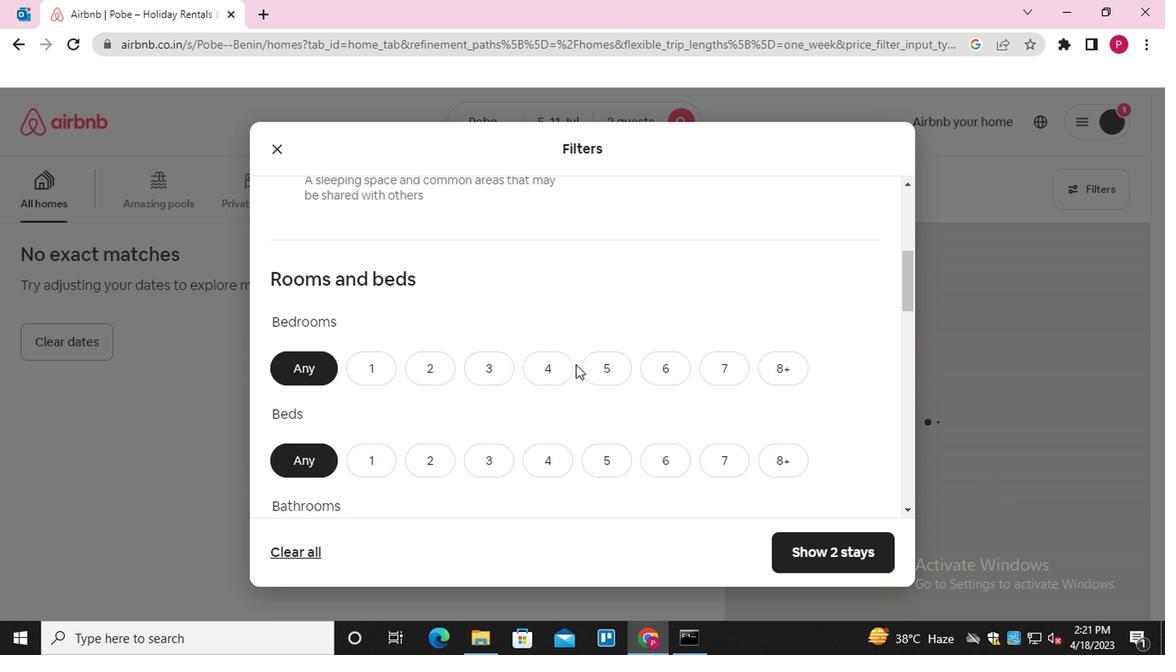
Action: Mouse moved to (415, 296)
Screenshot: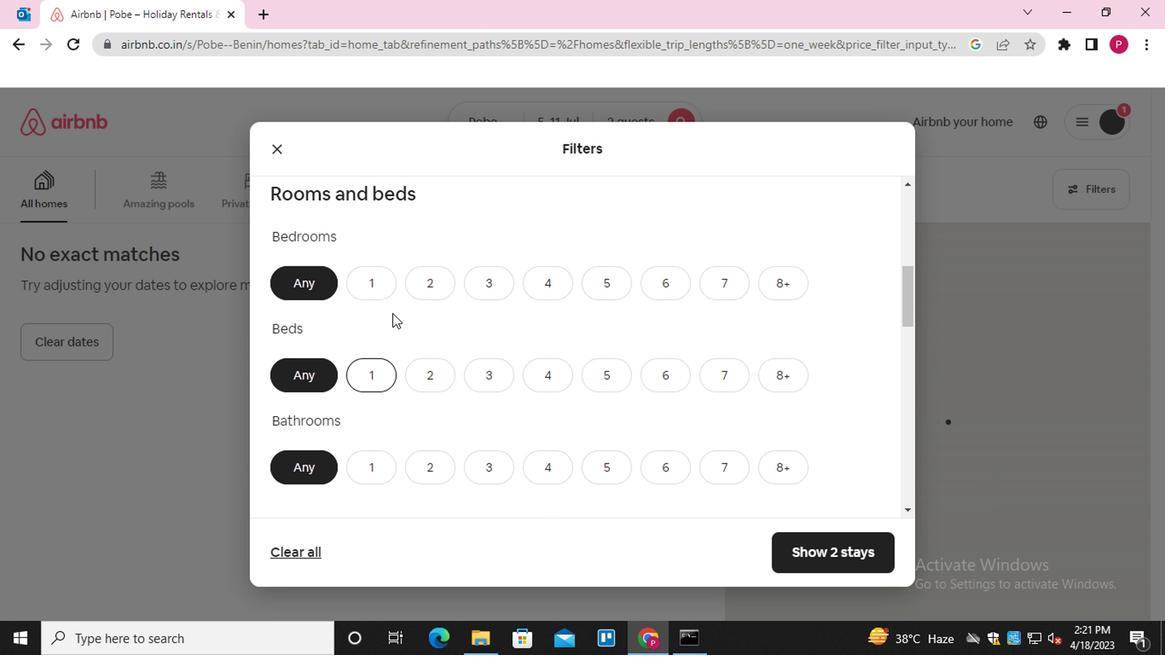 
Action: Mouse pressed left at (415, 296)
Screenshot: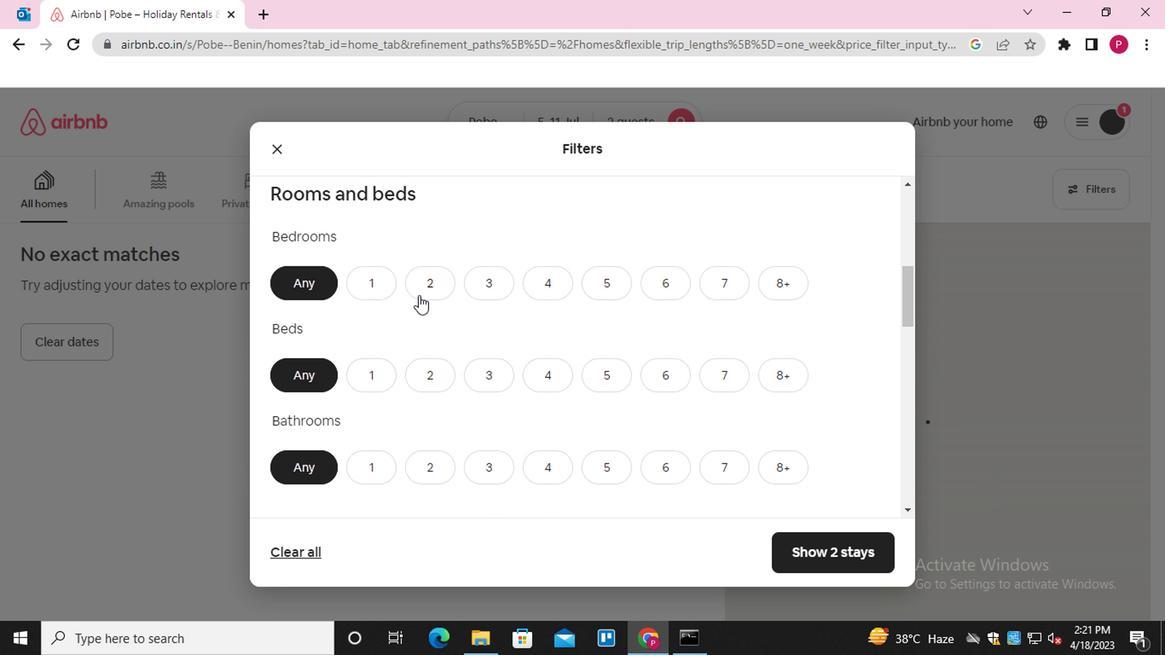 
Action: Mouse moved to (414, 374)
Screenshot: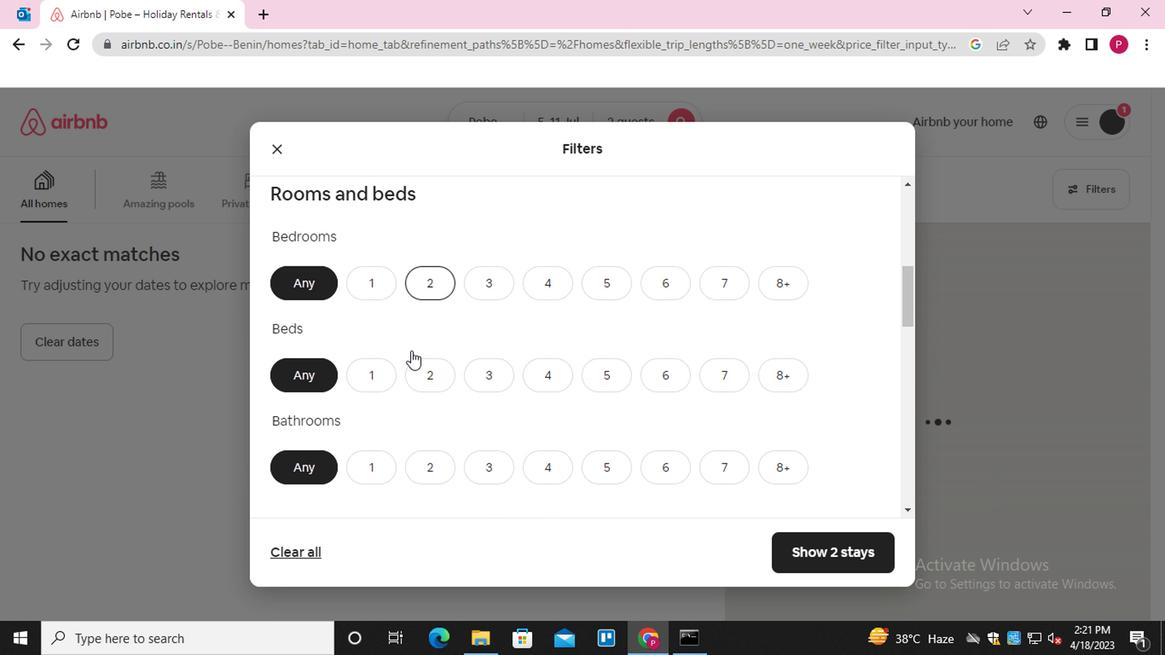 
Action: Mouse pressed left at (414, 374)
Screenshot: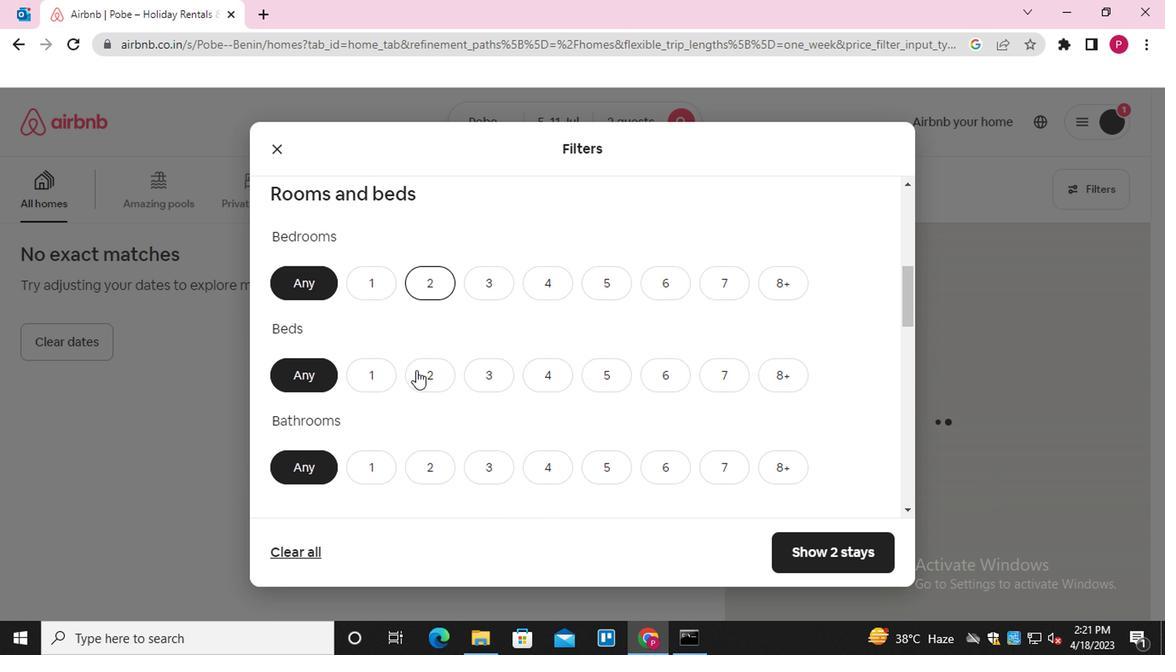 
Action: Mouse moved to (361, 459)
Screenshot: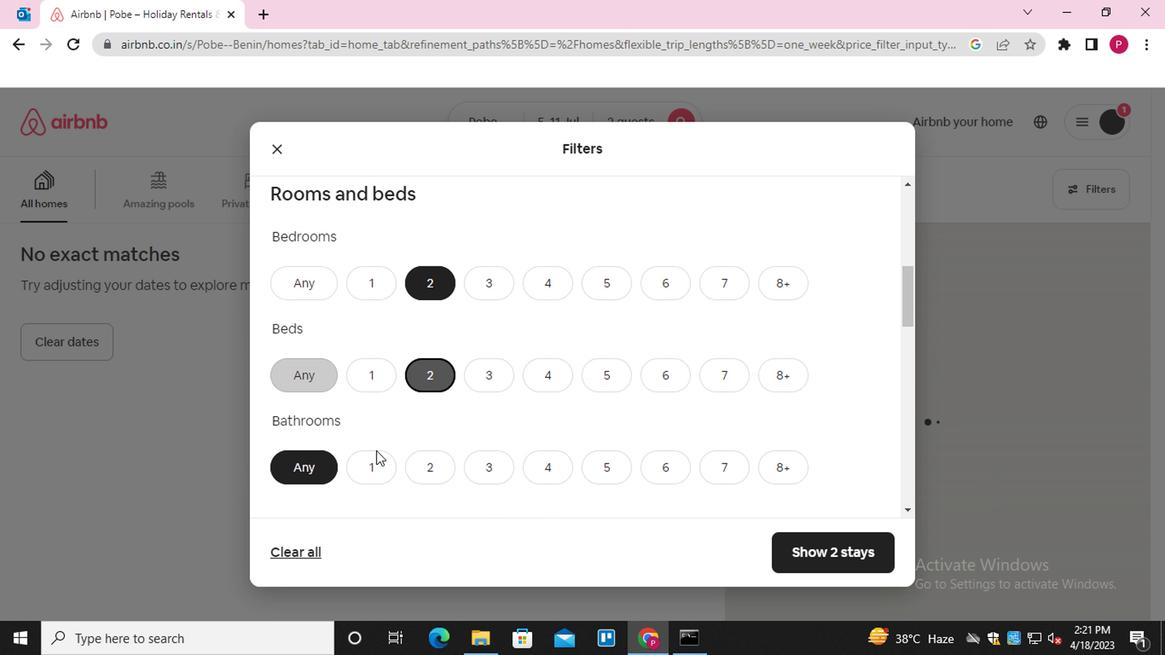 
Action: Mouse pressed left at (361, 459)
Screenshot: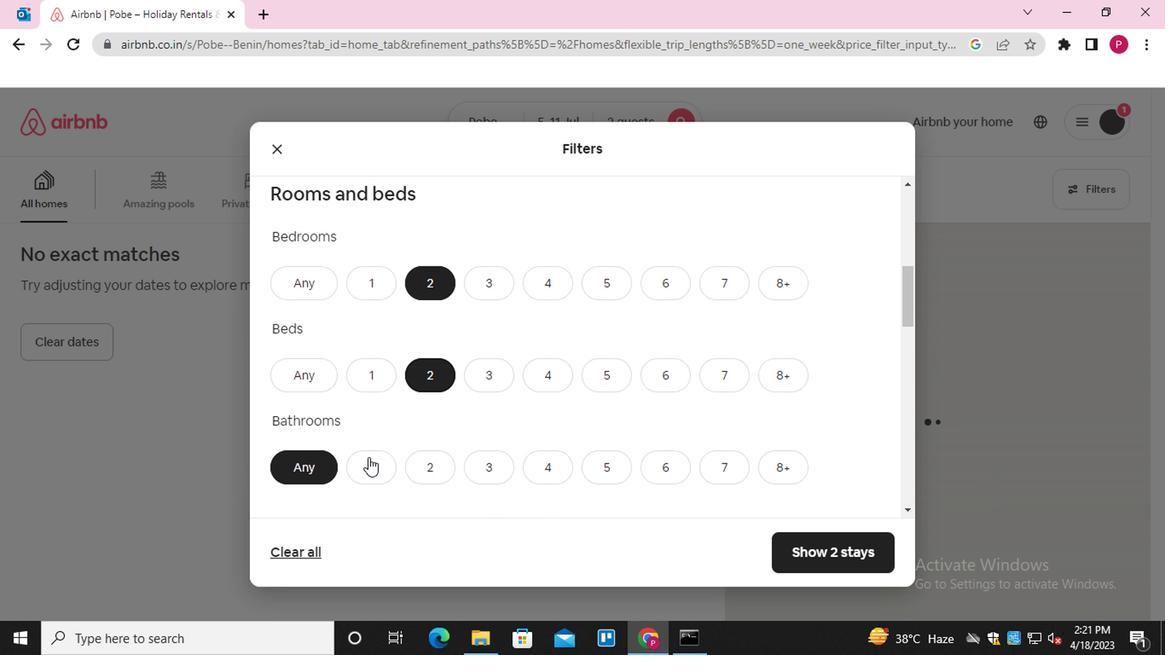 
Action: Mouse moved to (481, 426)
Screenshot: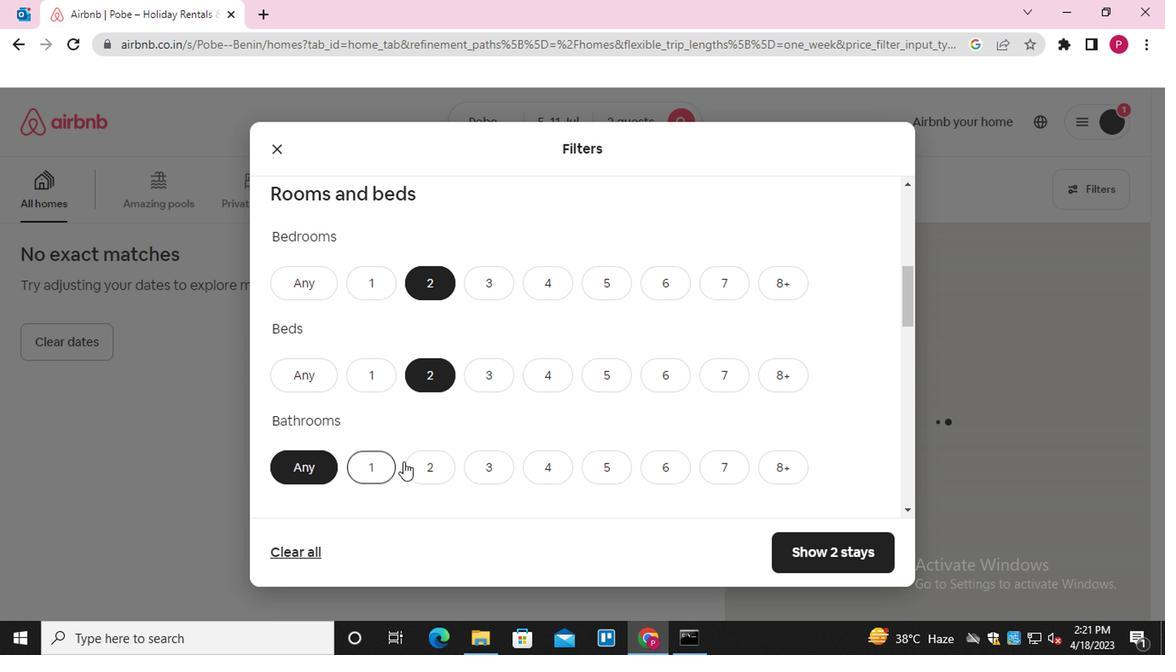 
Action: Mouse scrolled (481, 426) with delta (0, 0)
Screenshot: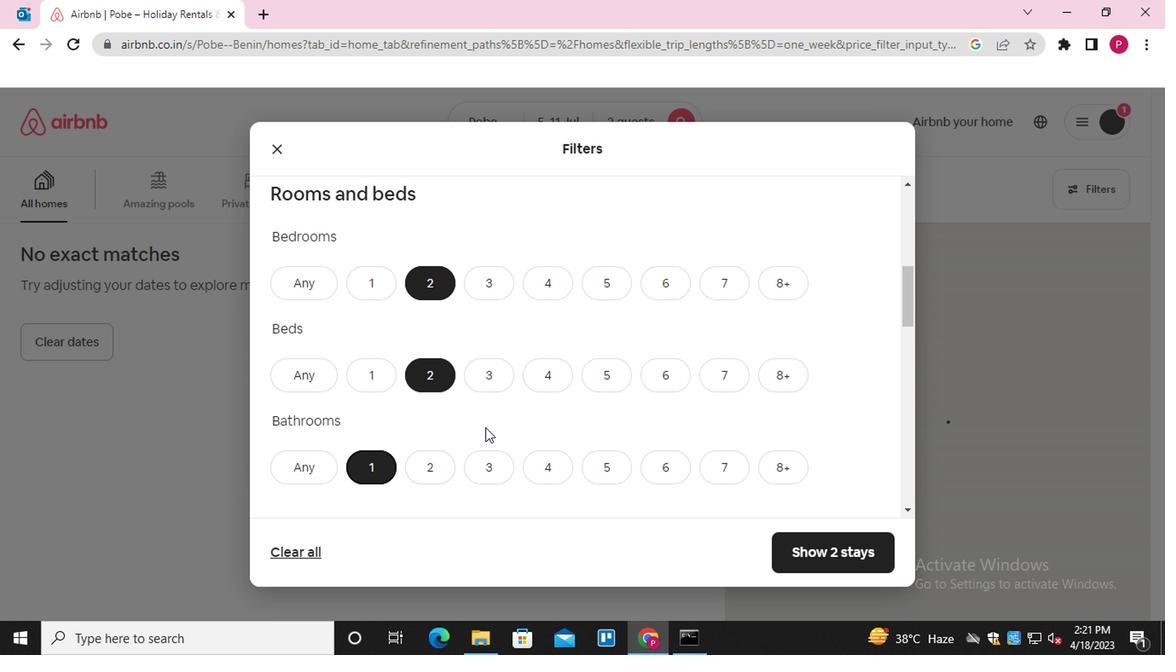 
Action: Mouse scrolled (481, 426) with delta (0, 0)
Screenshot: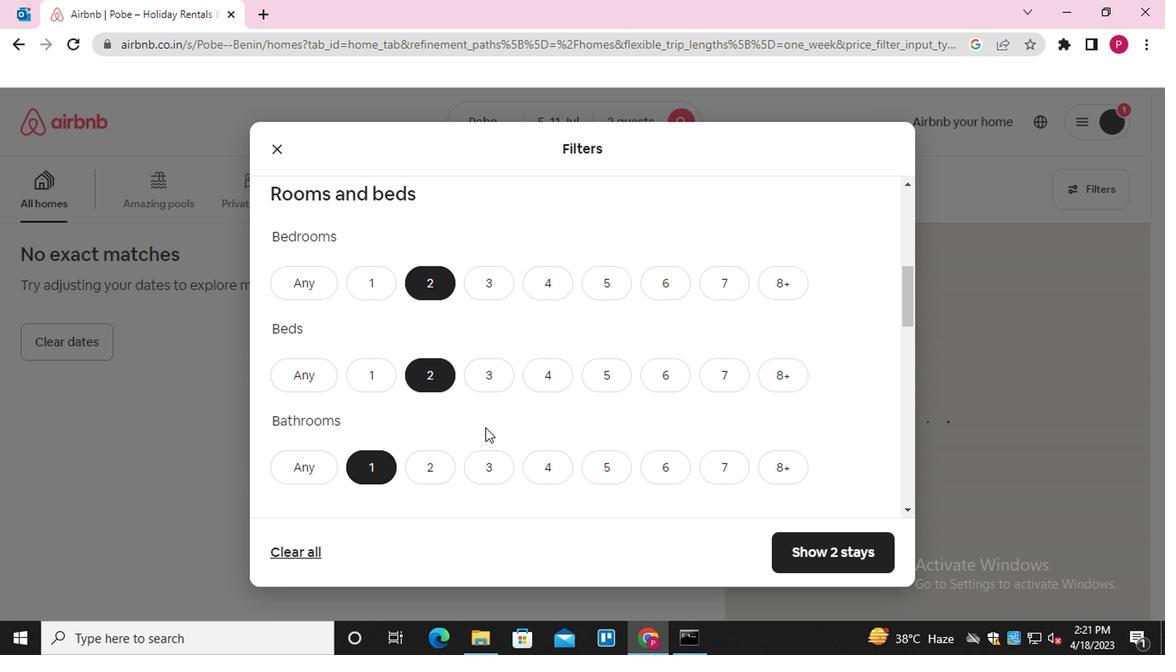 
Action: Mouse scrolled (481, 426) with delta (0, 0)
Screenshot: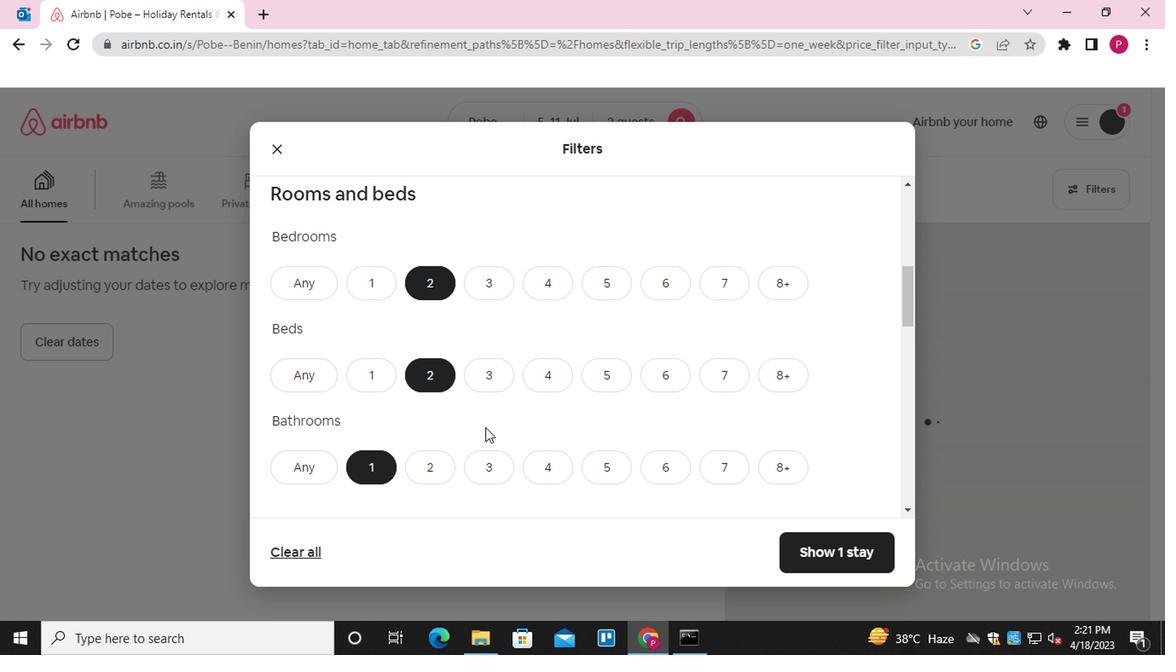 
Action: Mouse moved to (449, 407)
Screenshot: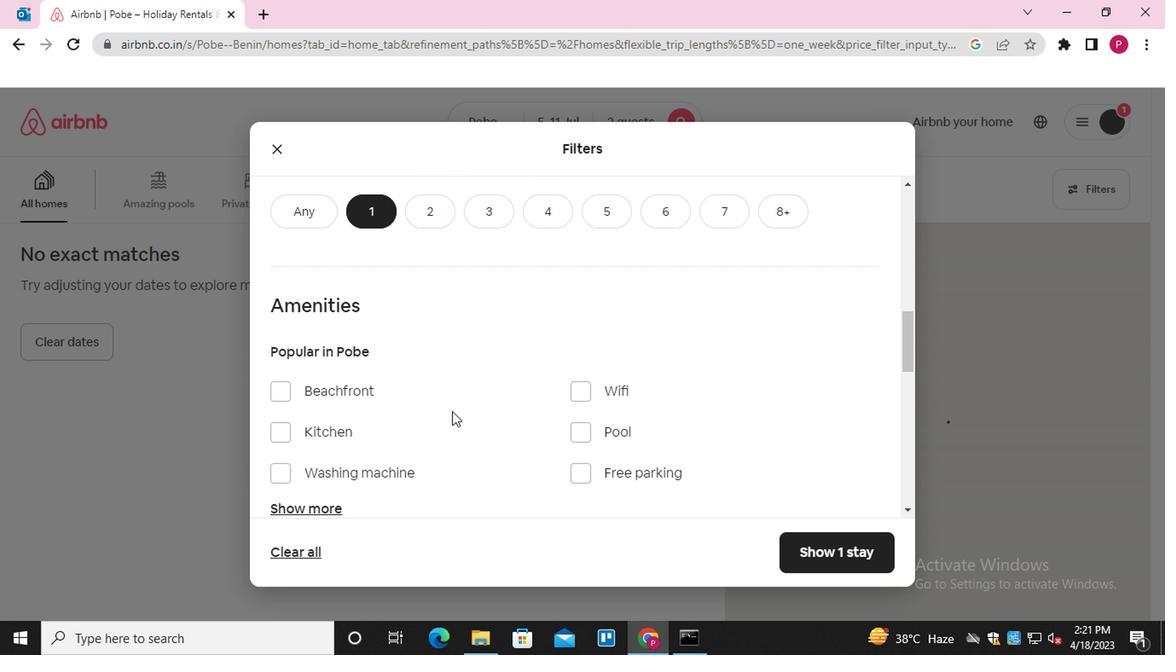 
Action: Mouse scrolled (449, 407) with delta (0, 0)
Screenshot: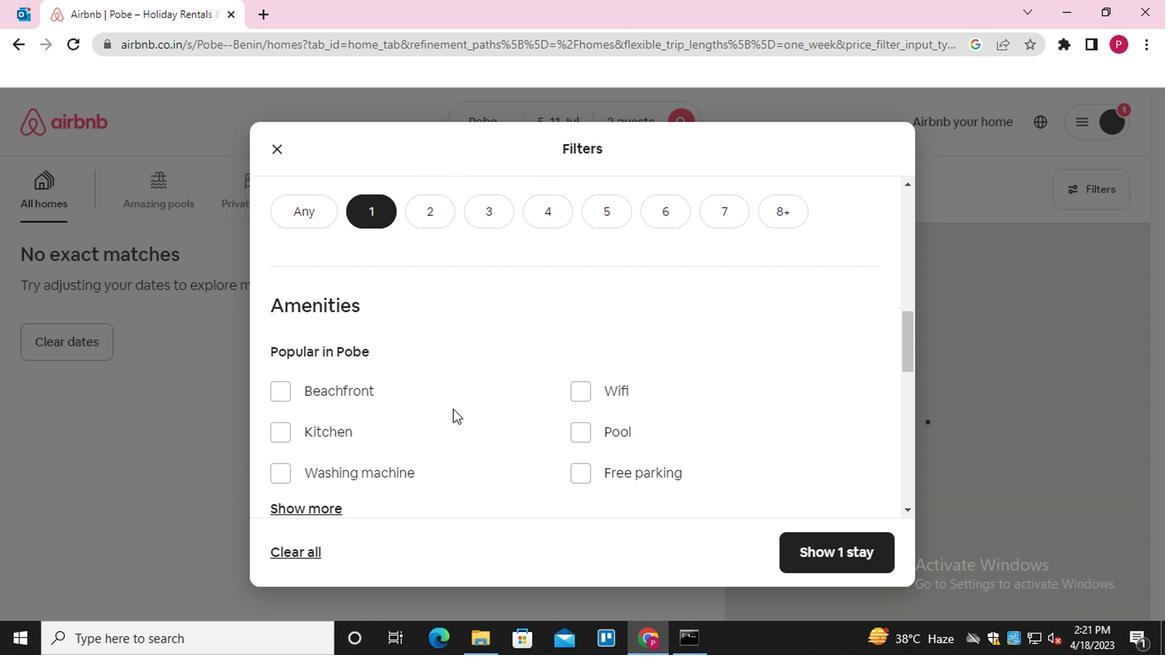 
Action: Mouse scrolled (449, 407) with delta (0, 0)
Screenshot: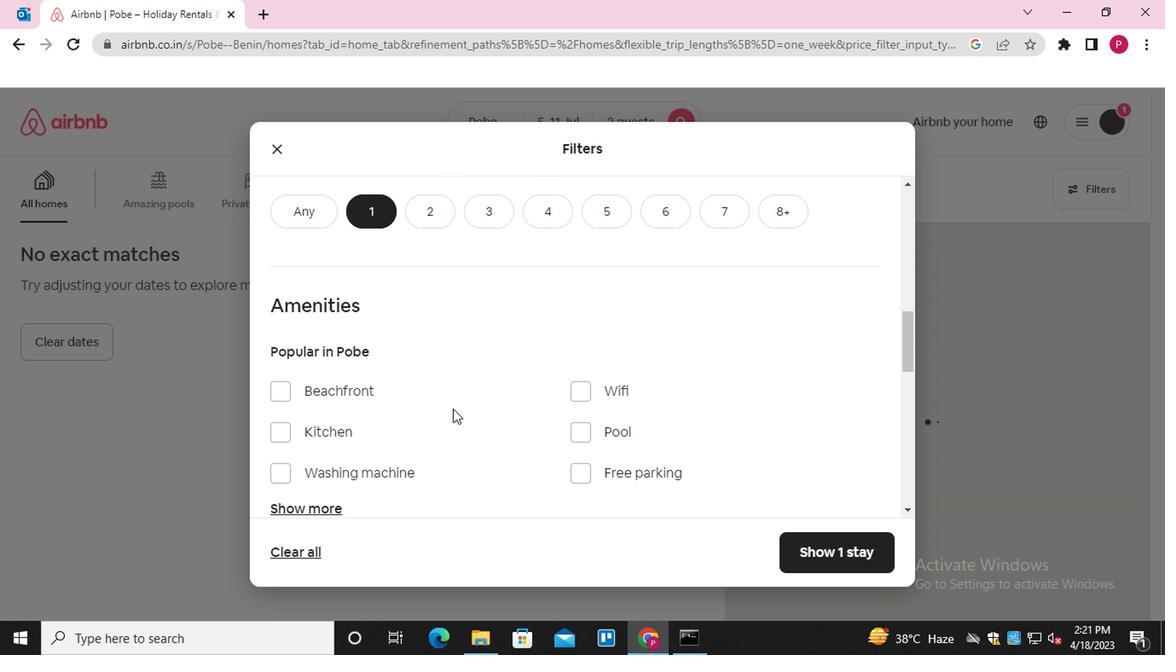
Action: Mouse scrolled (449, 407) with delta (0, 0)
Screenshot: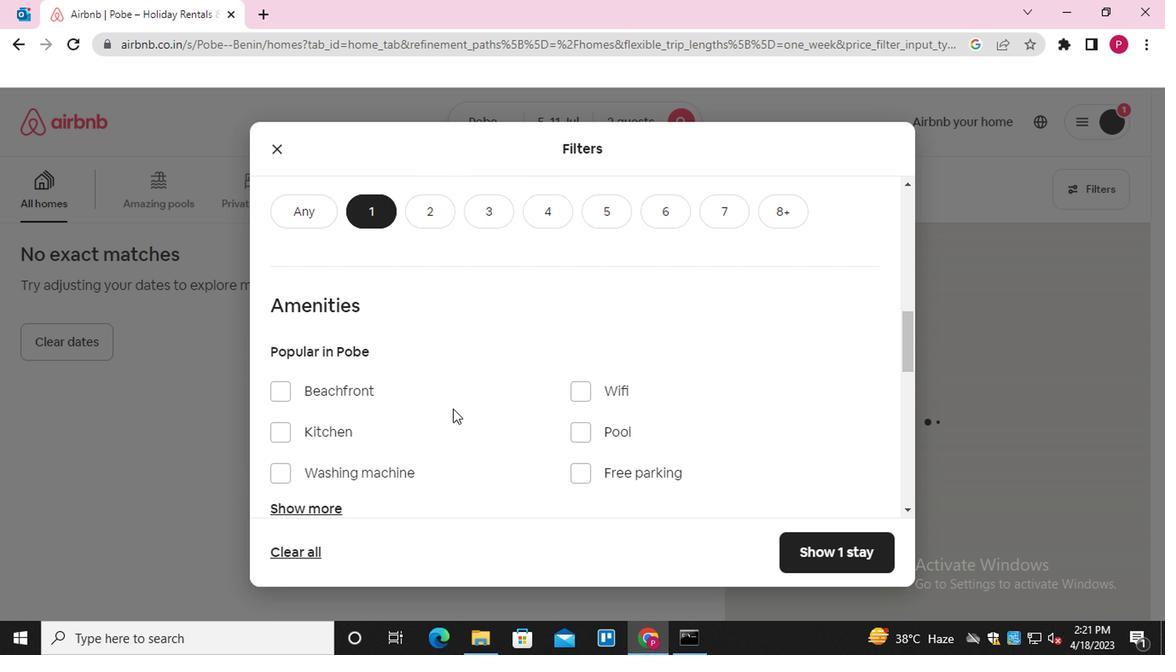 
Action: Mouse scrolled (449, 407) with delta (0, 0)
Screenshot: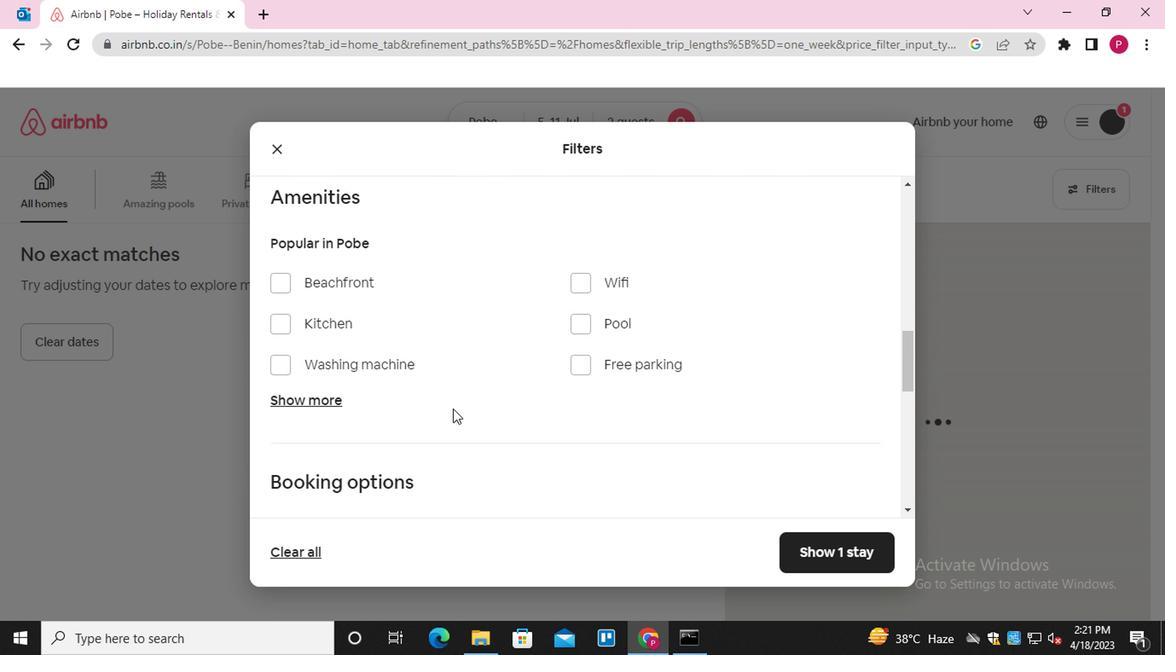 
Action: Mouse moved to (820, 354)
Screenshot: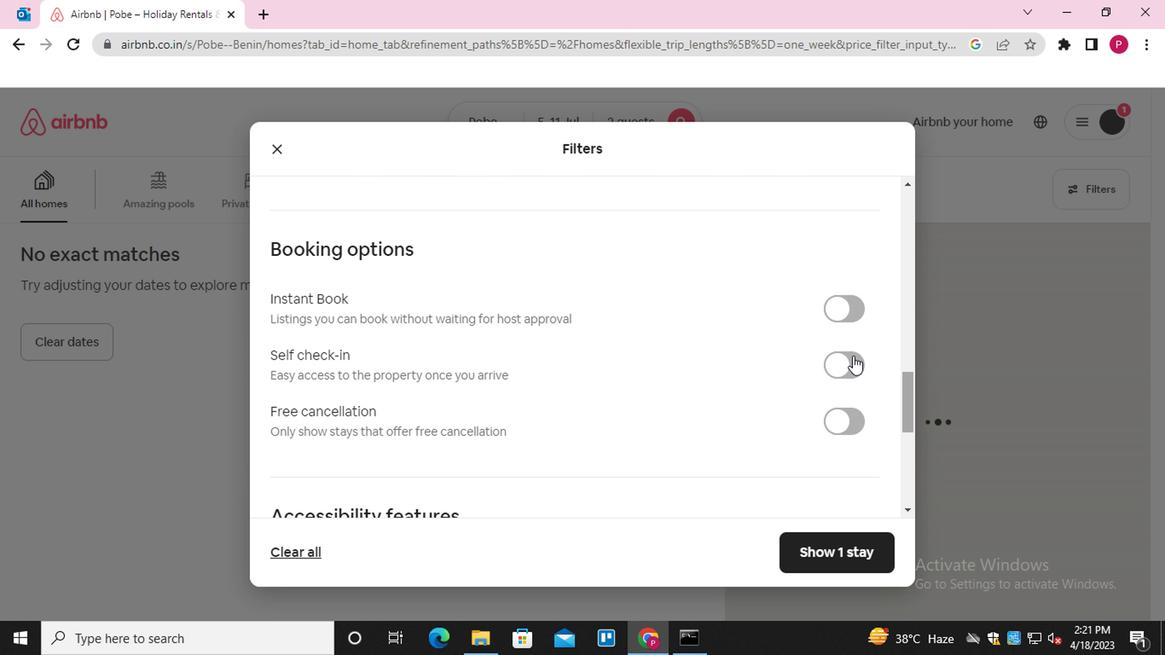 
Action: Mouse pressed left at (820, 354)
Screenshot: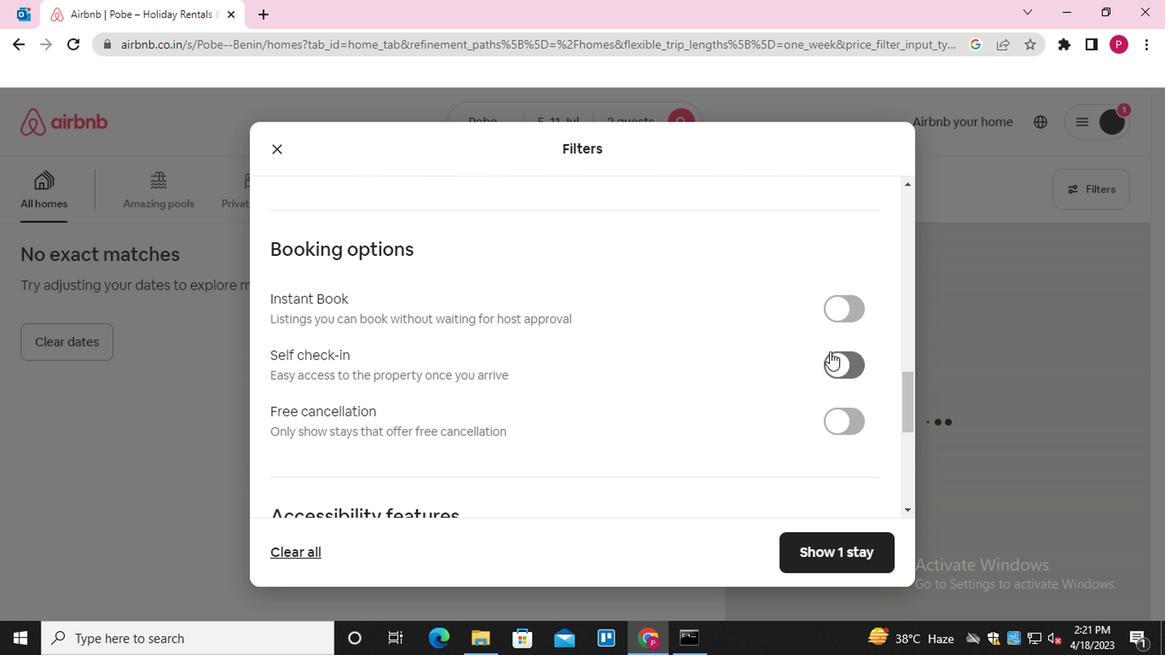 
Action: Mouse moved to (843, 362)
Screenshot: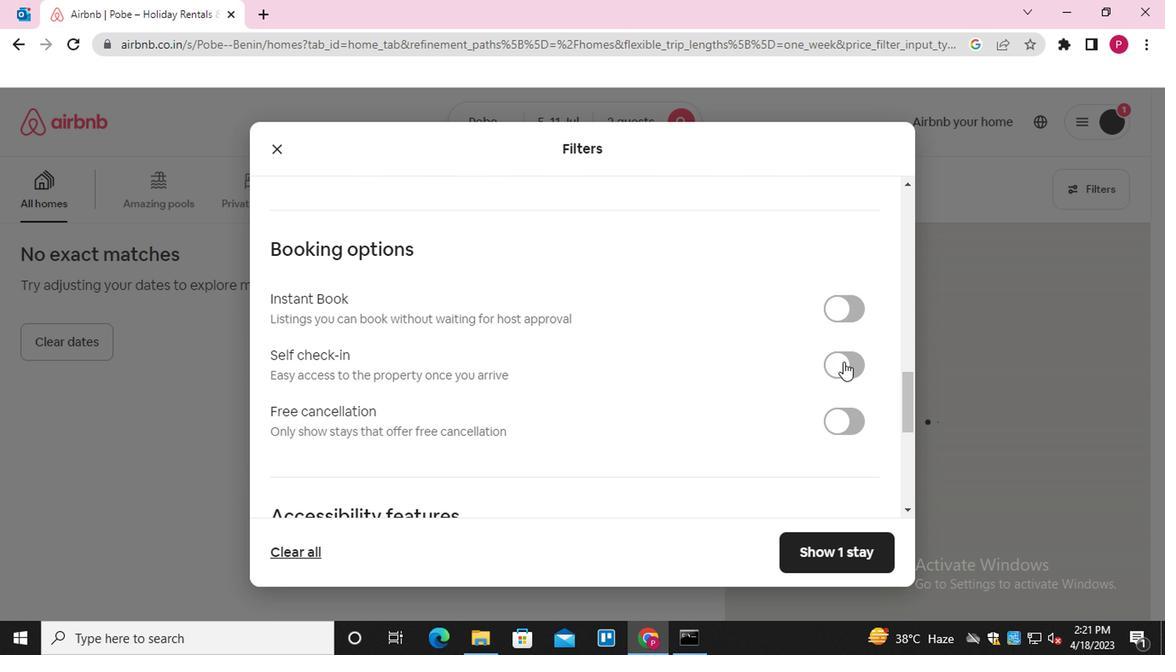 
Action: Mouse pressed left at (843, 362)
Screenshot: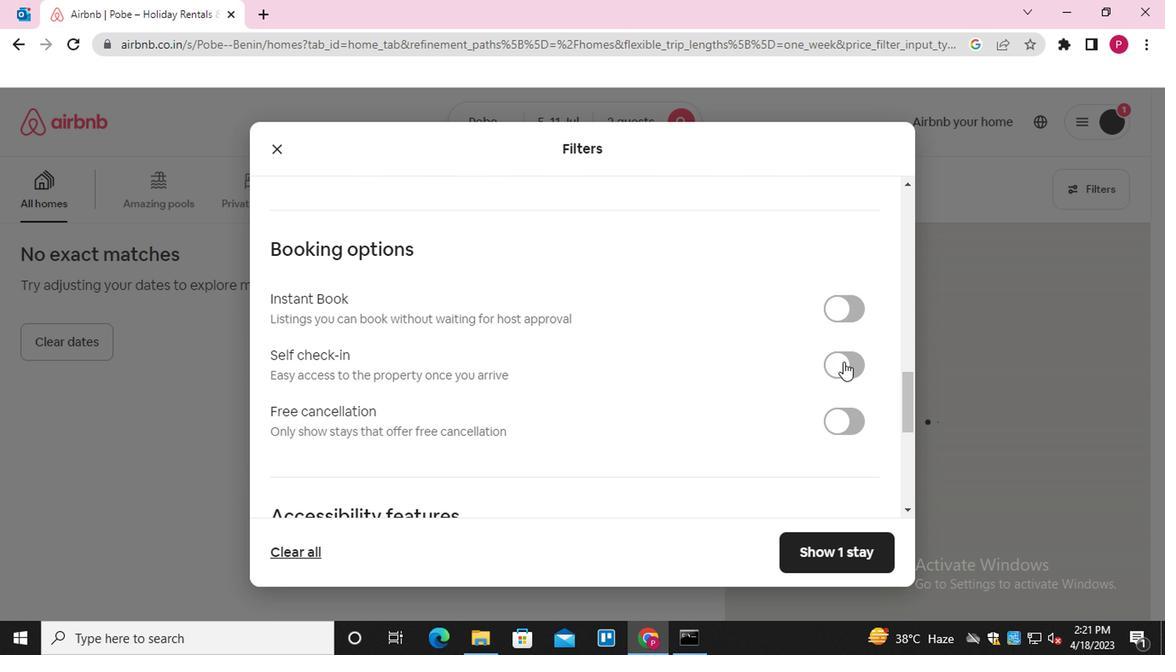 
Action: Mouse moved to (591, 415)
Screenshot: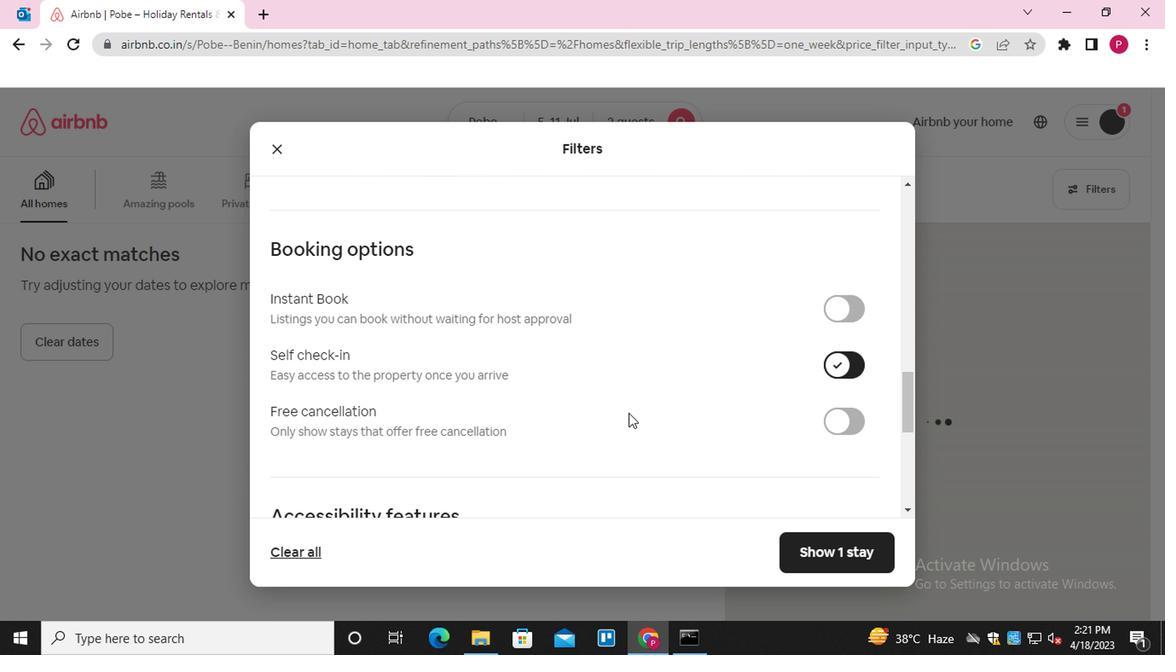 
Action: Mouse scrolled (591, 413) with delta (0, -1)
Screenshot: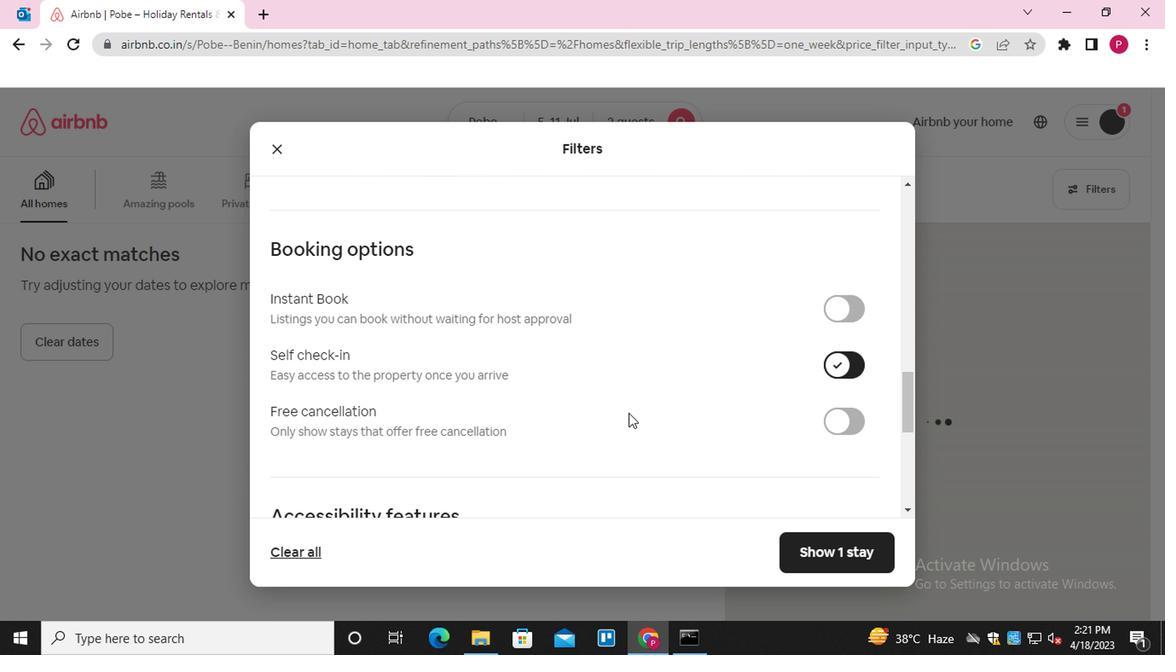 
Action: Mouse scrolled (591, 413) with delta (0, -1)
Screenshot: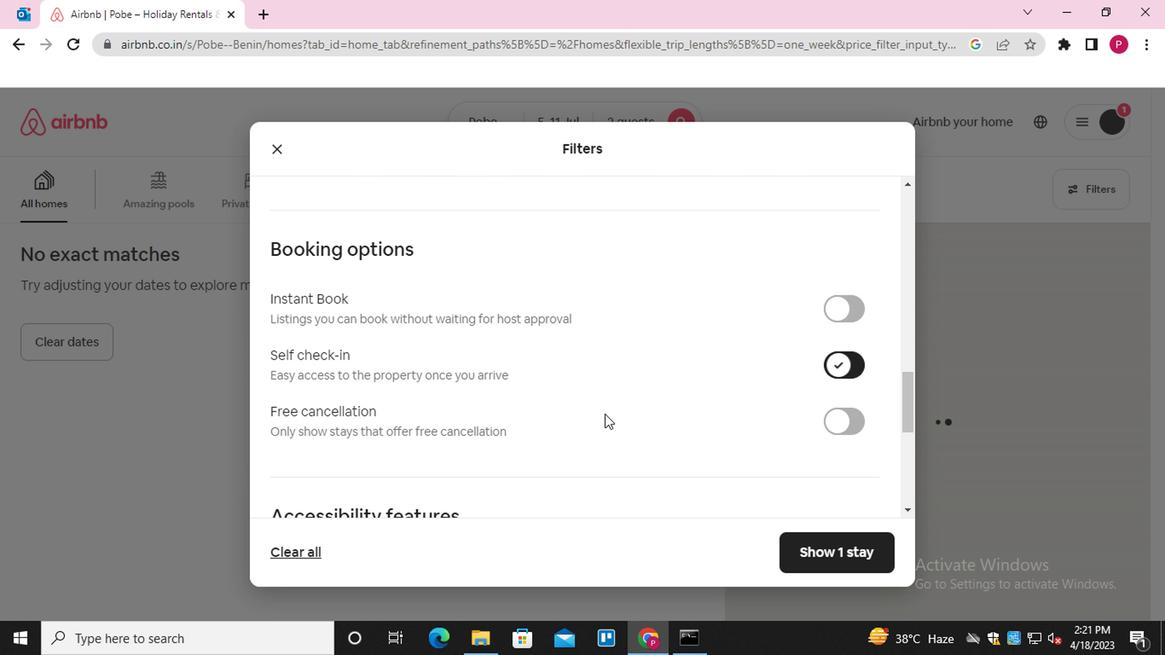 
Action: Mouse scrolled (591, 413) with delta (0, -1)
Screenshot: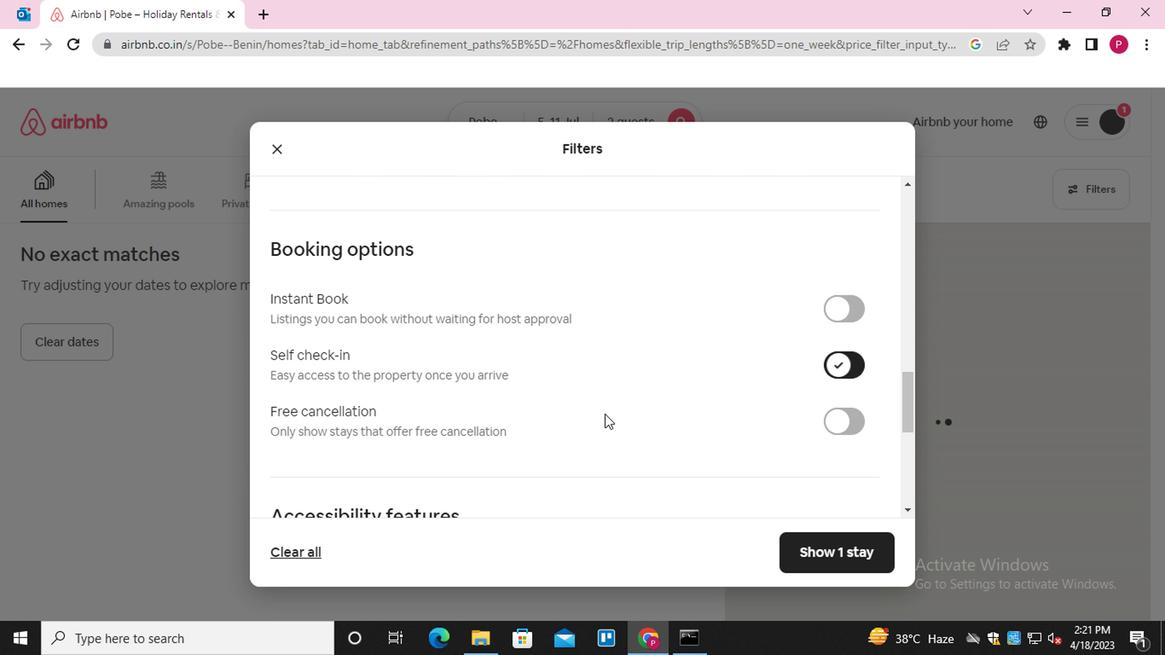 
Action: Mouse scrolled (591, 413) with delta (0, -1)
Screenshot: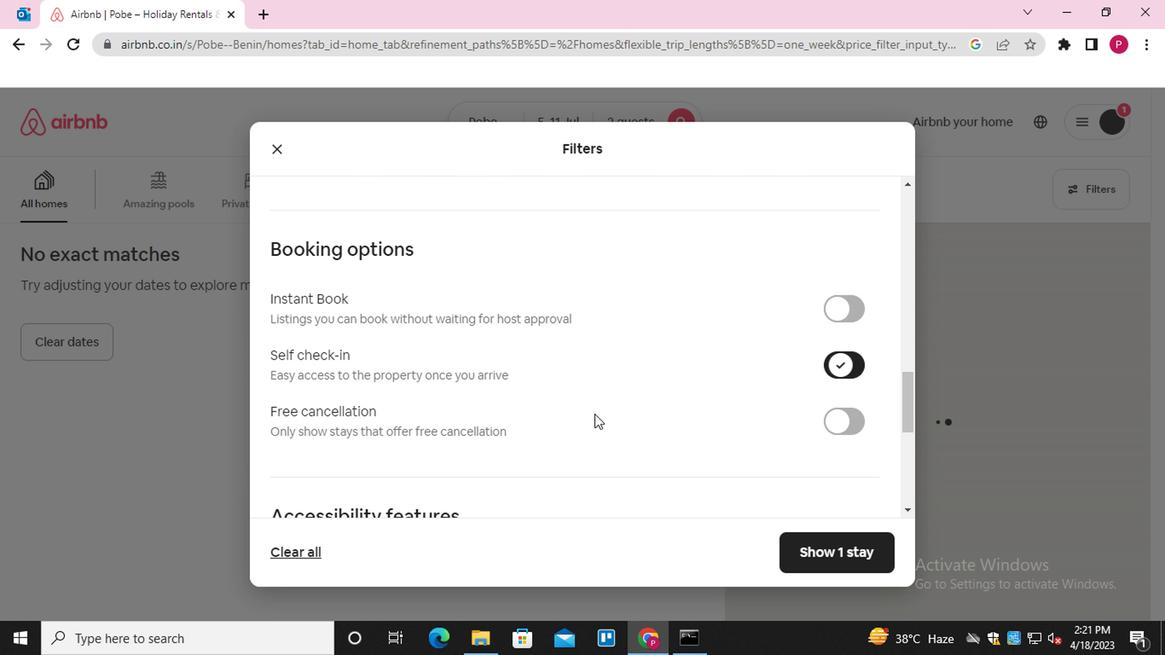 
Action: Mouse scrolled (591, 413) with delta (0, -1)
Screenshot: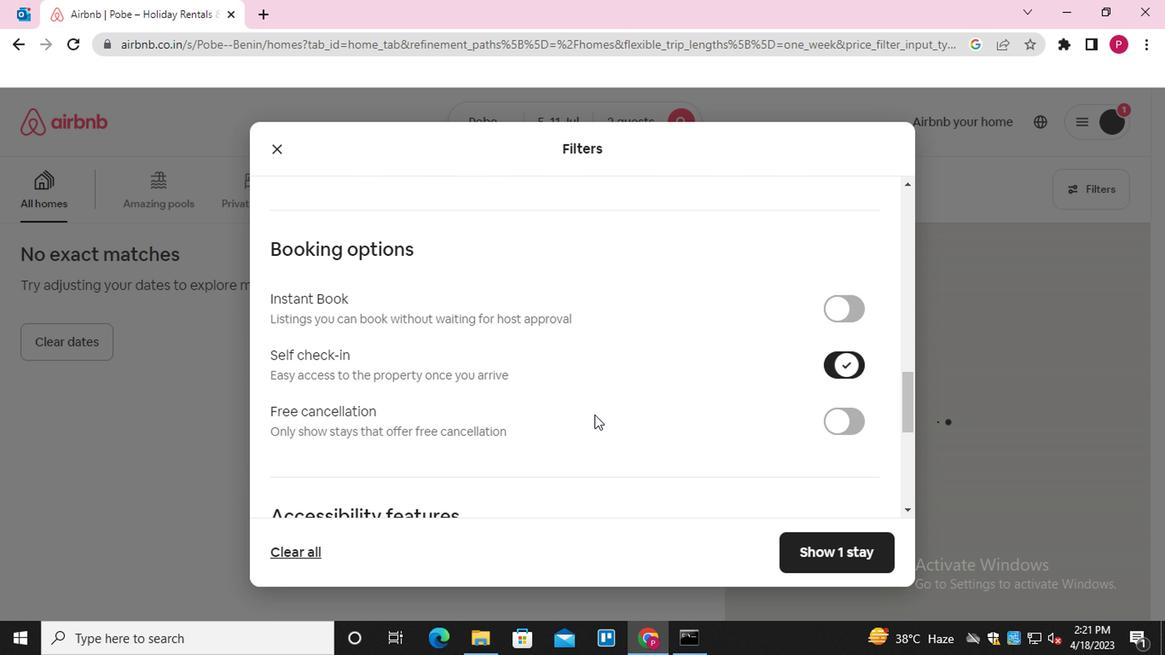 
Action: Mouse scrolled (591, 413) with delta (0, -1)
Screenshot: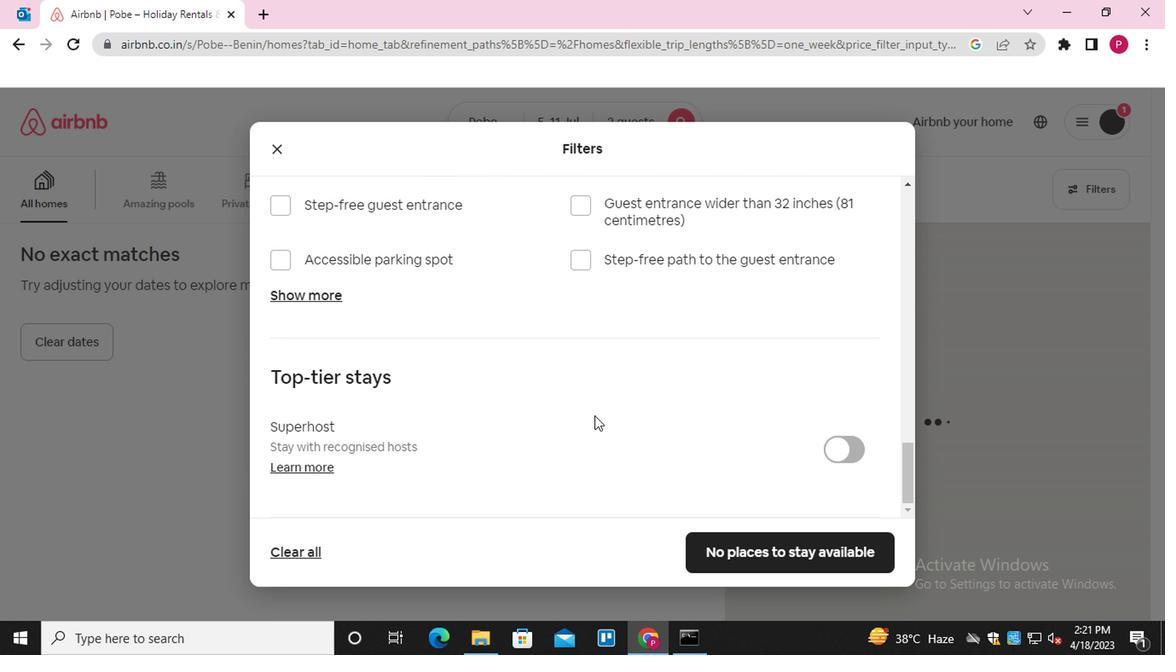 
Action: Mouse scrolled (591, 413) with delta (0, -1)
Screenshot: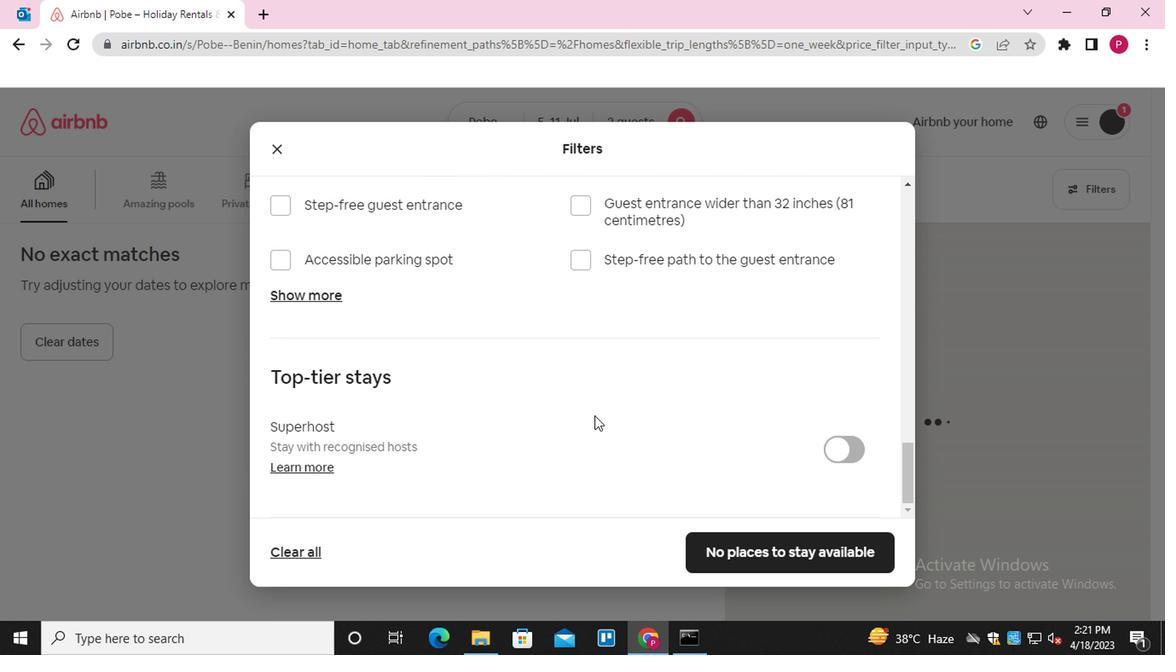 
Action: Mouse moved to (591, 415)
Screenshot: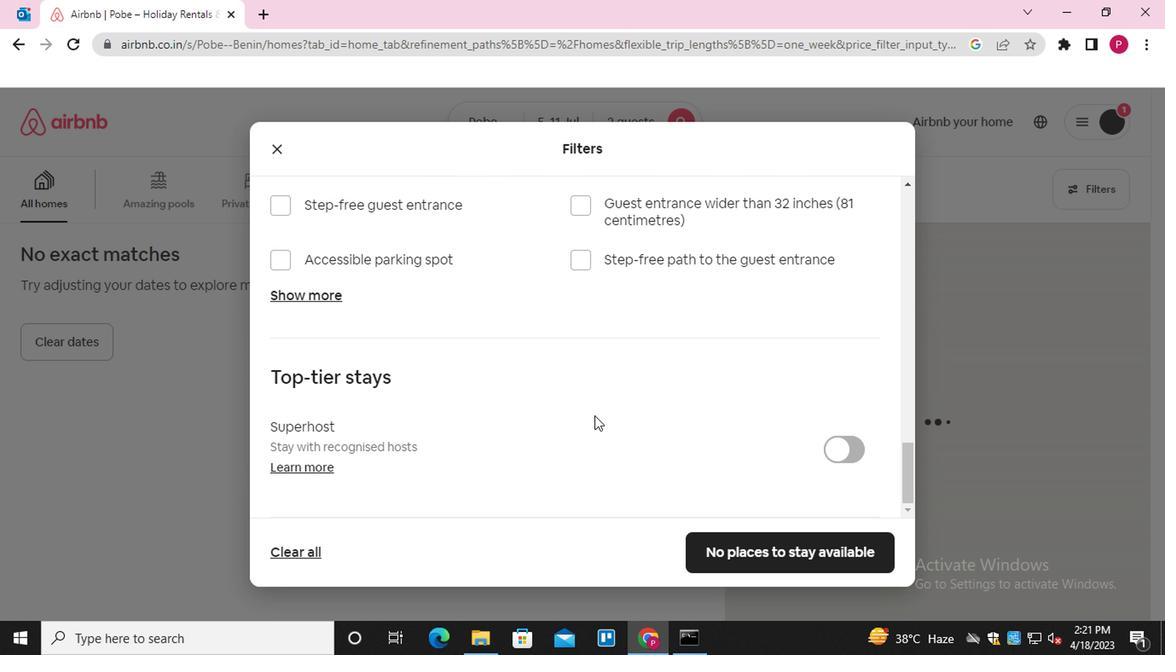 
Action: Mouse scrolled (591, 415) with delta (0, 0)
Screenshot: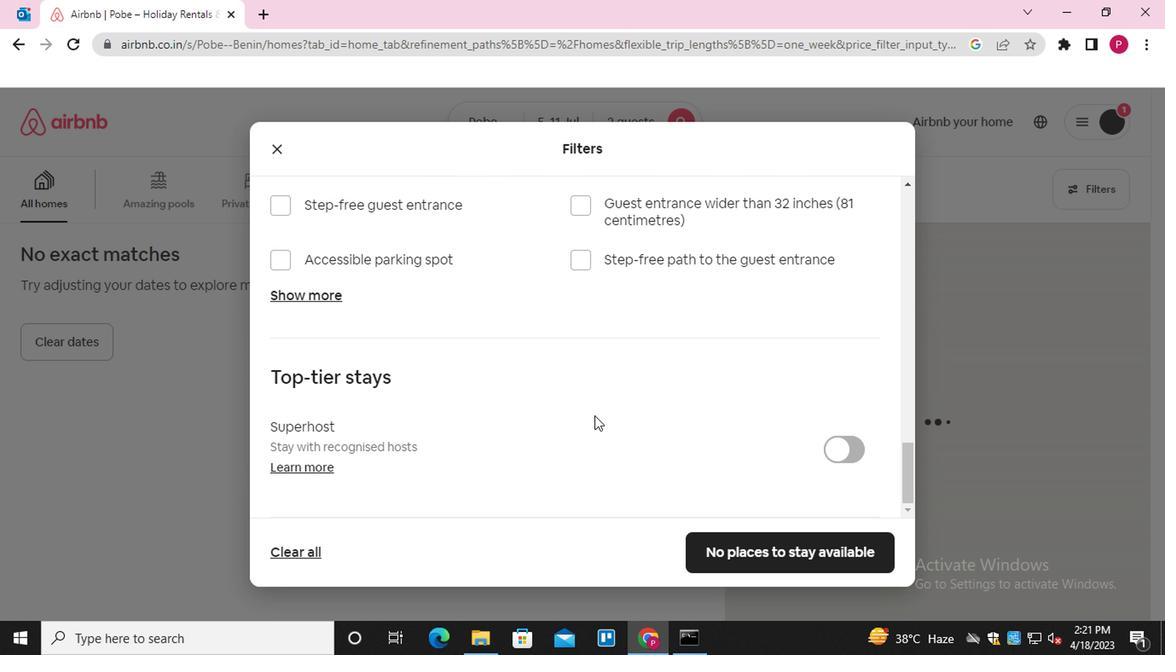 
Action: Mouse scrolled (591, 415) with delta (0, 0)
Screenshot: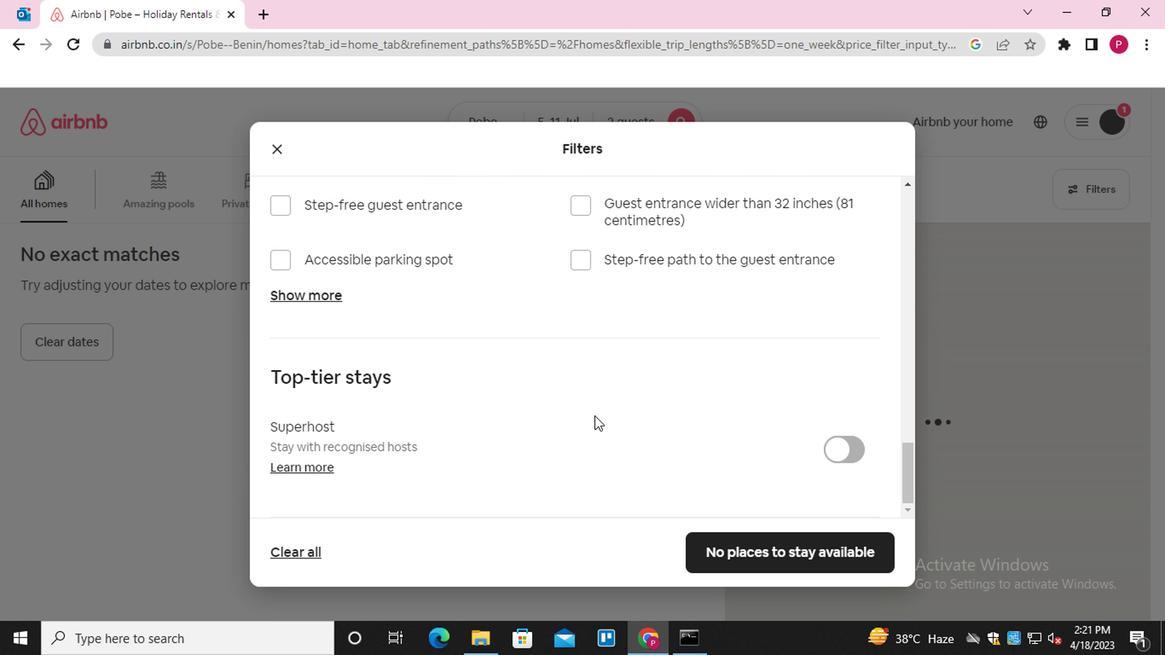
Action: Mouse scrolled (591, 415) with delta (0, 0)
Screenshot: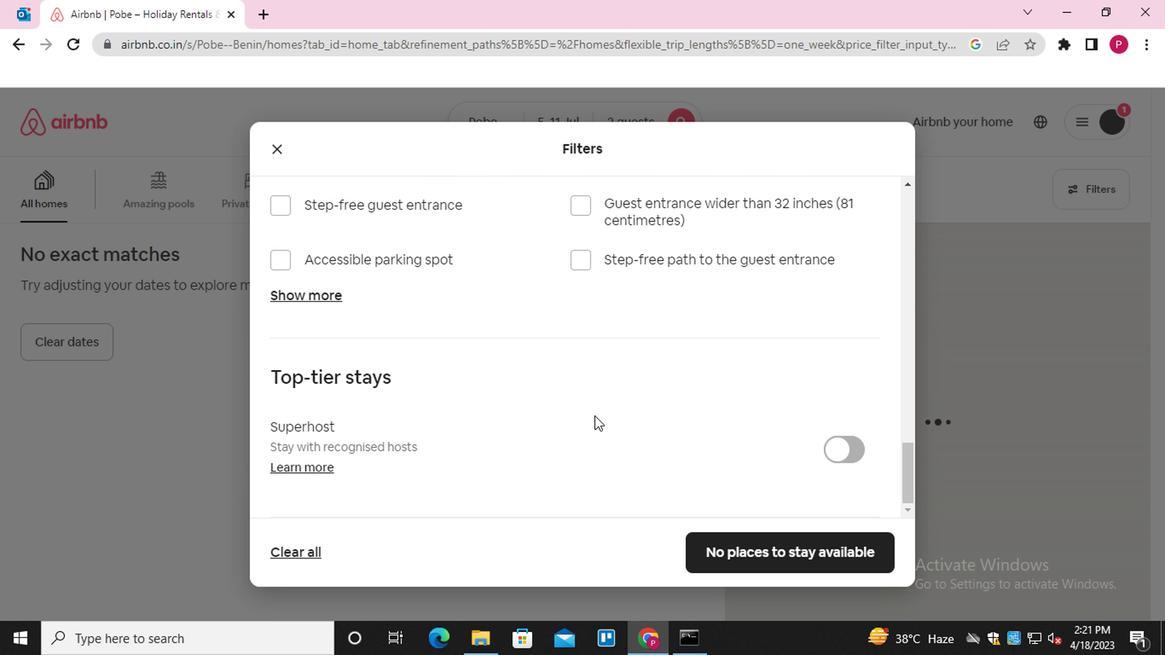 
Action: Mouse moved to (745, 548)
Screenshot: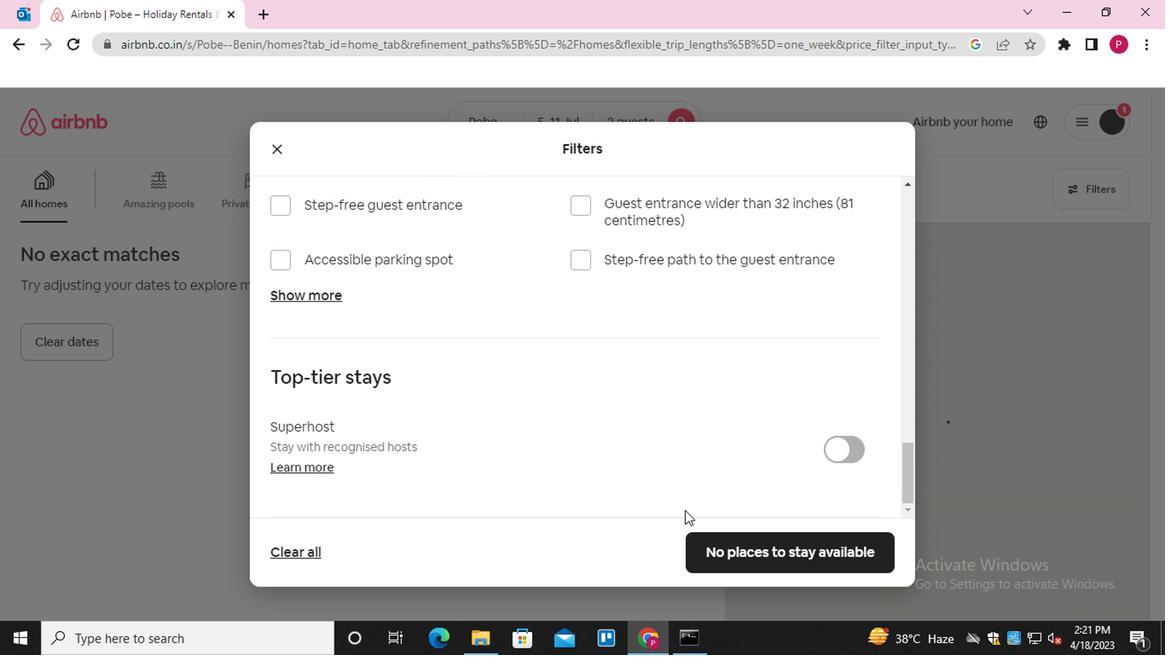 
Action: Mouse pressed left at (745, 548)
Screenshot: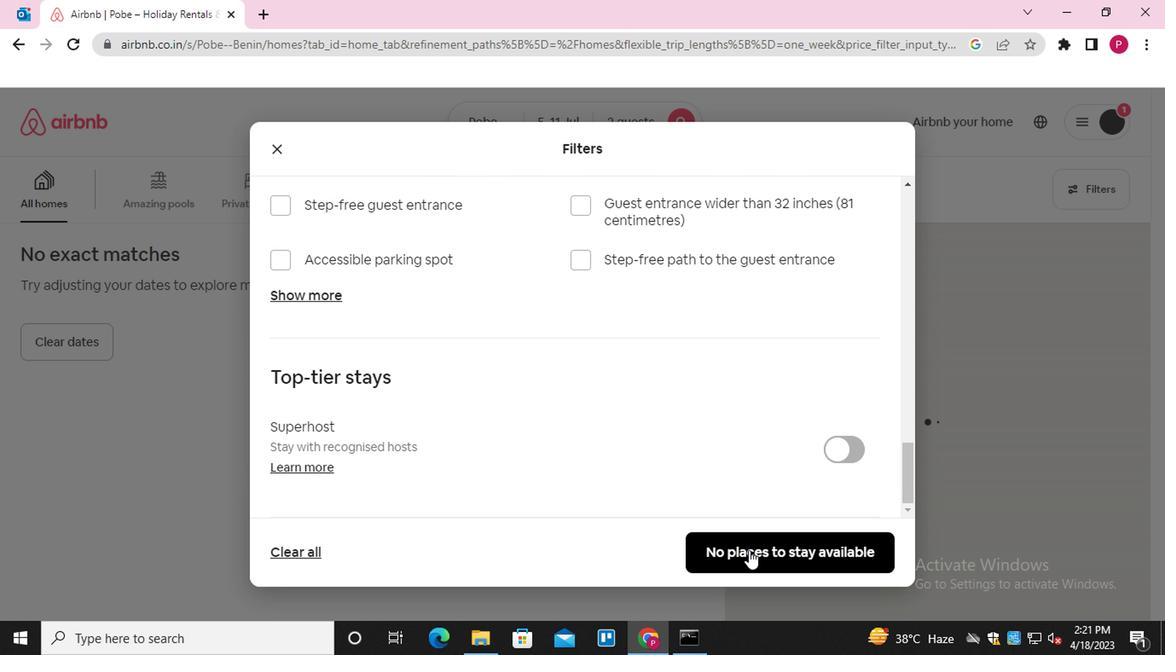 
Action: Mouse moved to (447, 429)
Screenshot: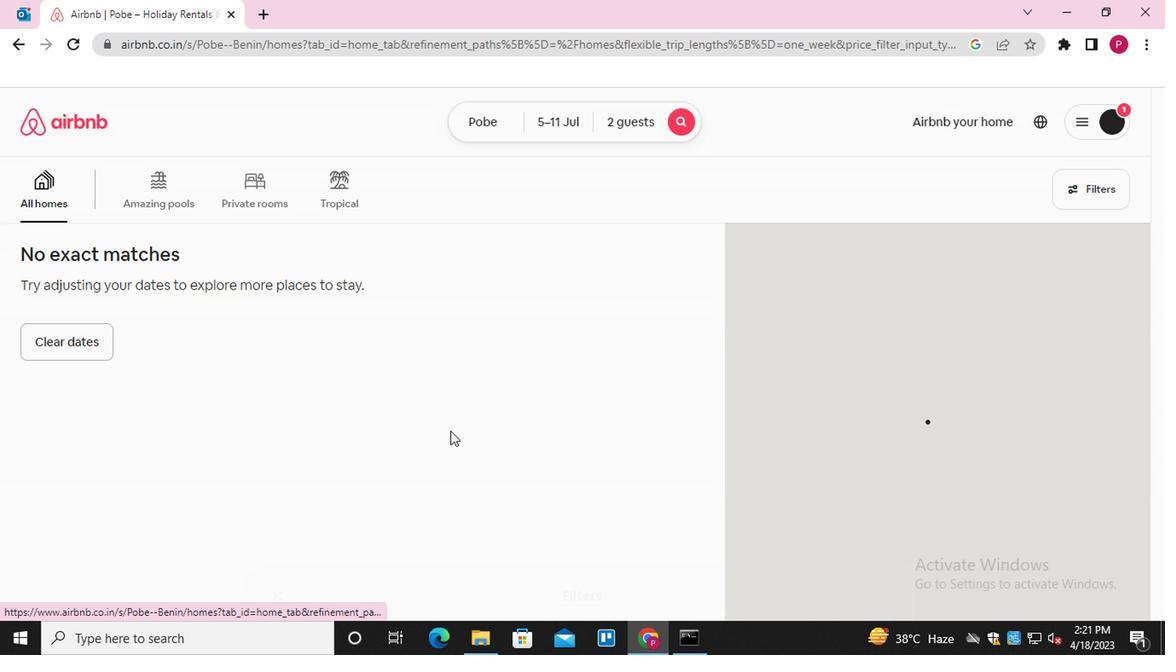 
